 Task: Open Card Audio Review in Board Diversity and Inclusion Initiatives to Workspace Enterprise Content Management and add a team member Softage.2@softage.net, a label Red, a checklist Content Creation, an attachment from your google drive, a color Red and finally, add a card description 'Conduct customer satisfaction survey' and a comment 'Let us make sure we have a clear understanding of the objectives and requirements of this task before getting started.'. Add a start date 'Jan 02, 1900' with a due date 'Jan 09, 1900'
Action: Mouse moved to (258, 159)
Screenshot: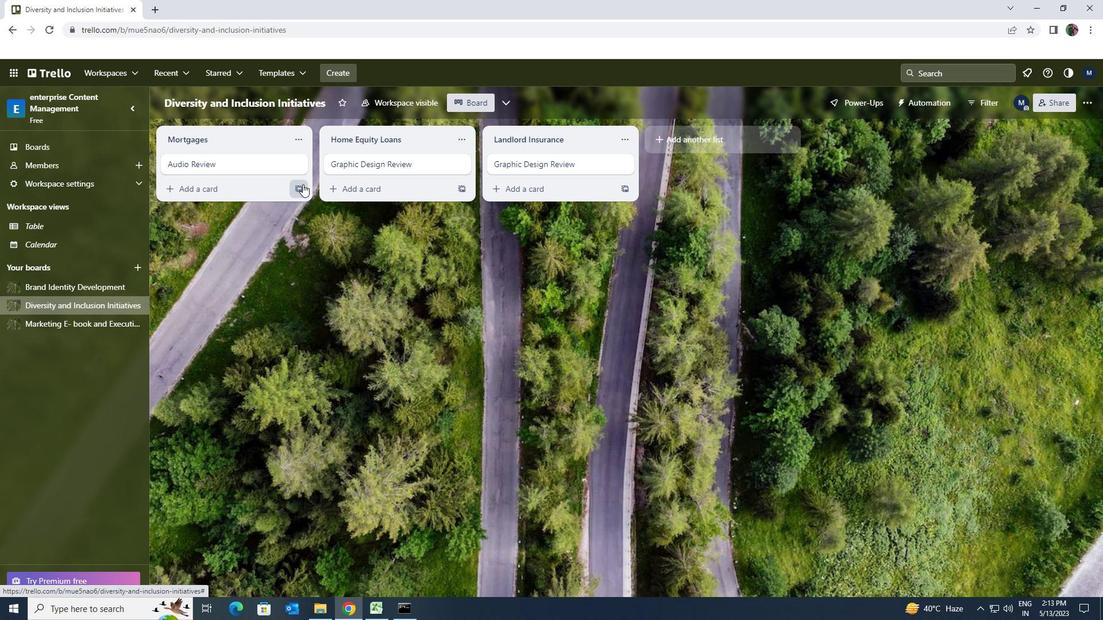 
Action: Mouse pressed left at (258, 159)
Screenshot: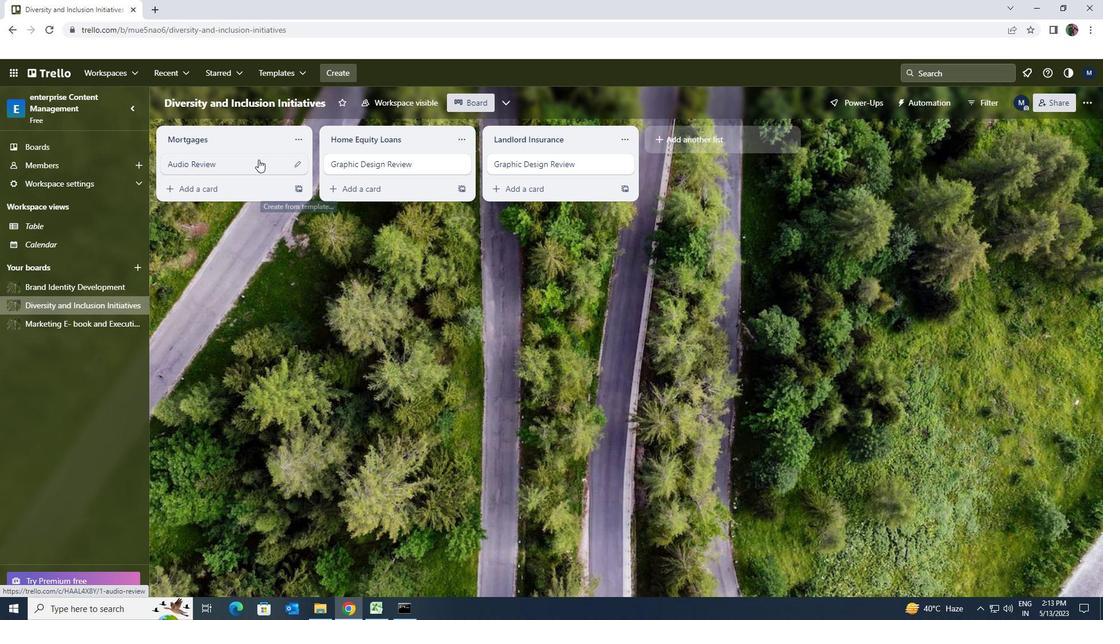 
Action: Mouse moved to (691, 156)
Screenshot: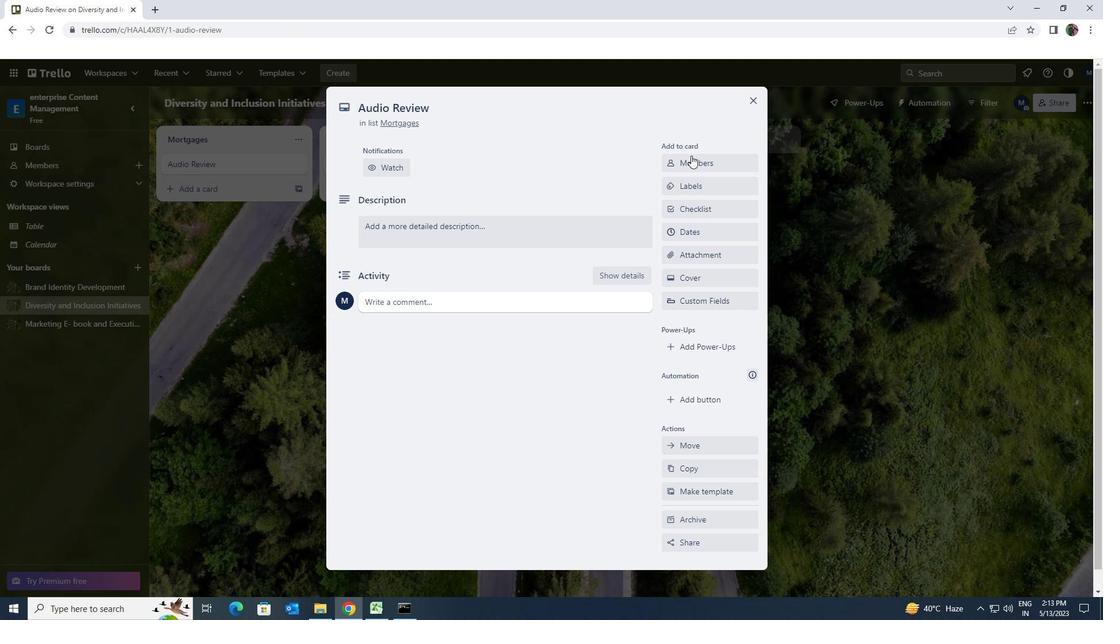 
Action: Mouse pressed left at (691, 156)
Screenshot: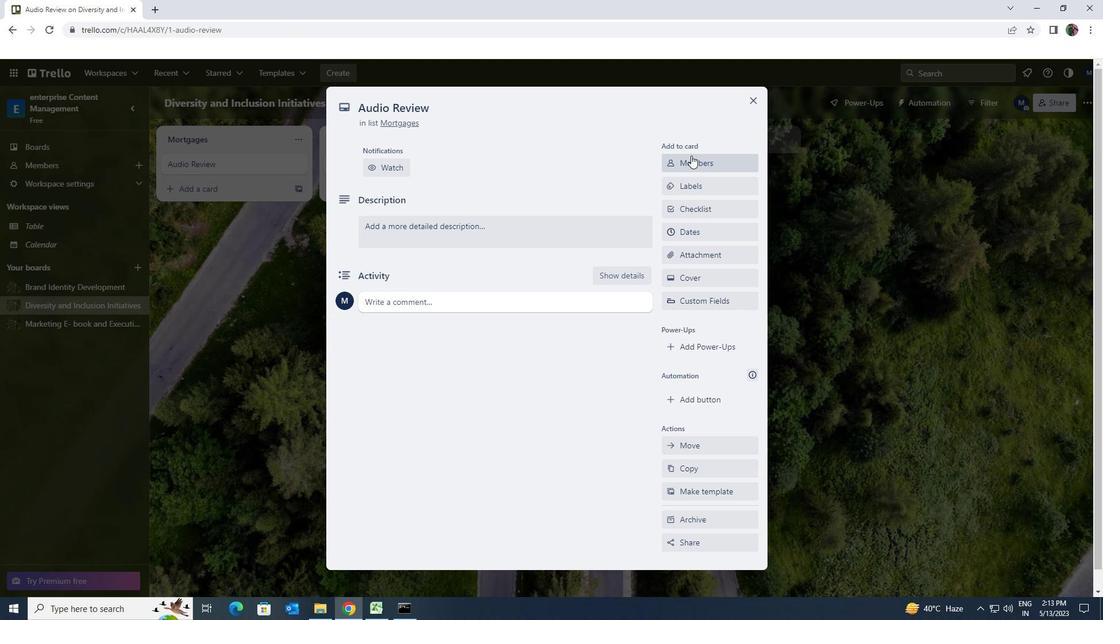 
Action: Key pressed softage.2<Key.shift>@SOFTAGE.NET
Screenshot: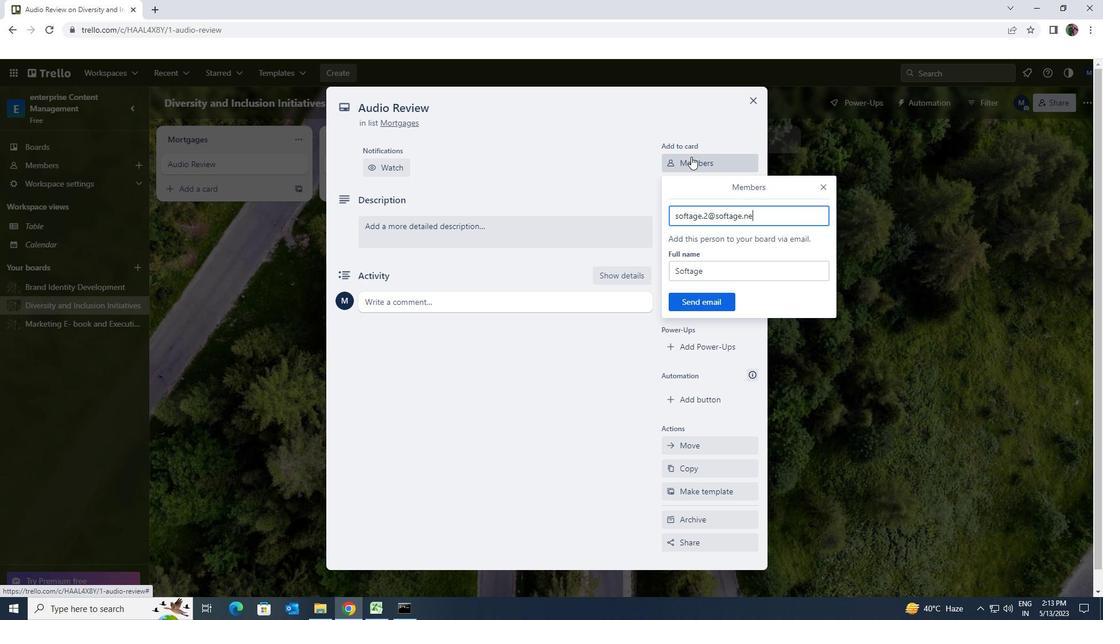 
Action: Mouse moved to (690, 305)
Screenshot: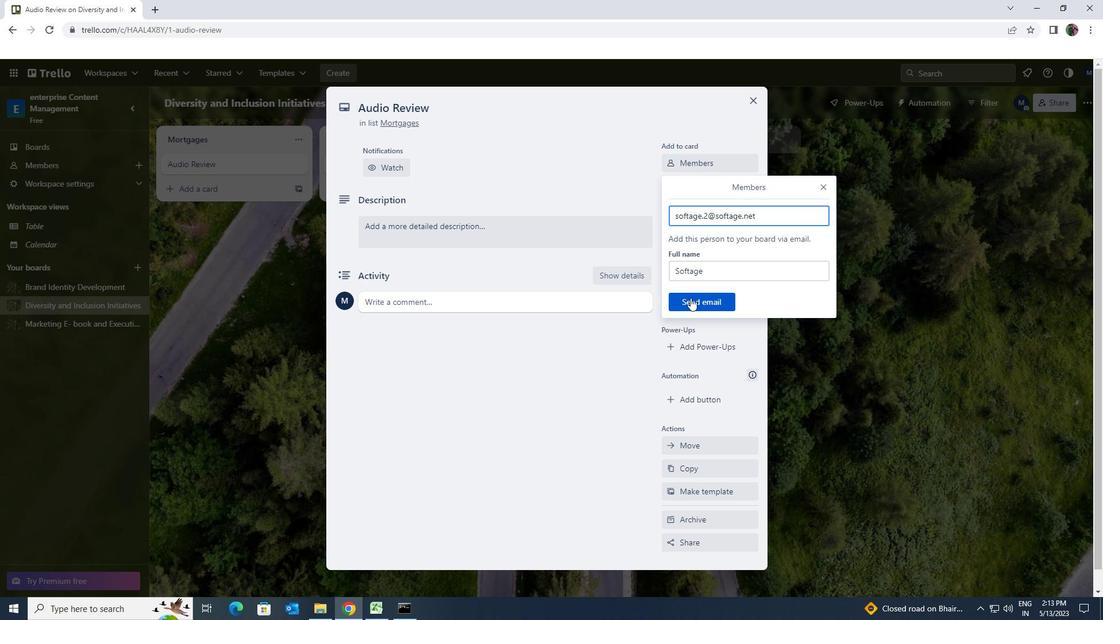 
Action: Mouse pressed left at (690, 305)
Screenshot: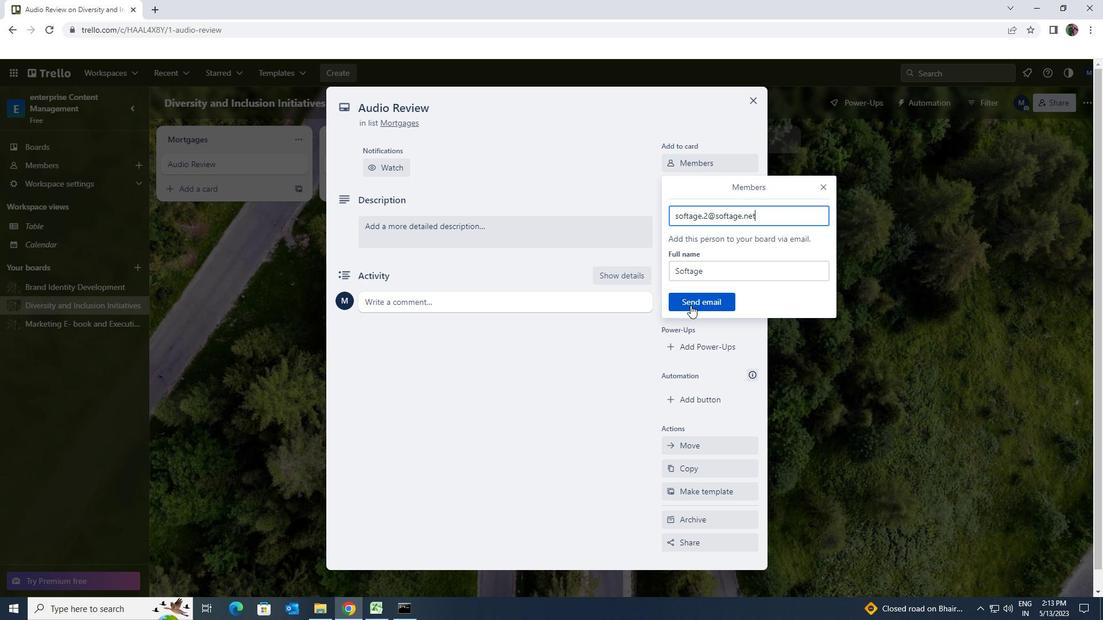 
Action: Mouse moved to (690, 249)
Screenshot: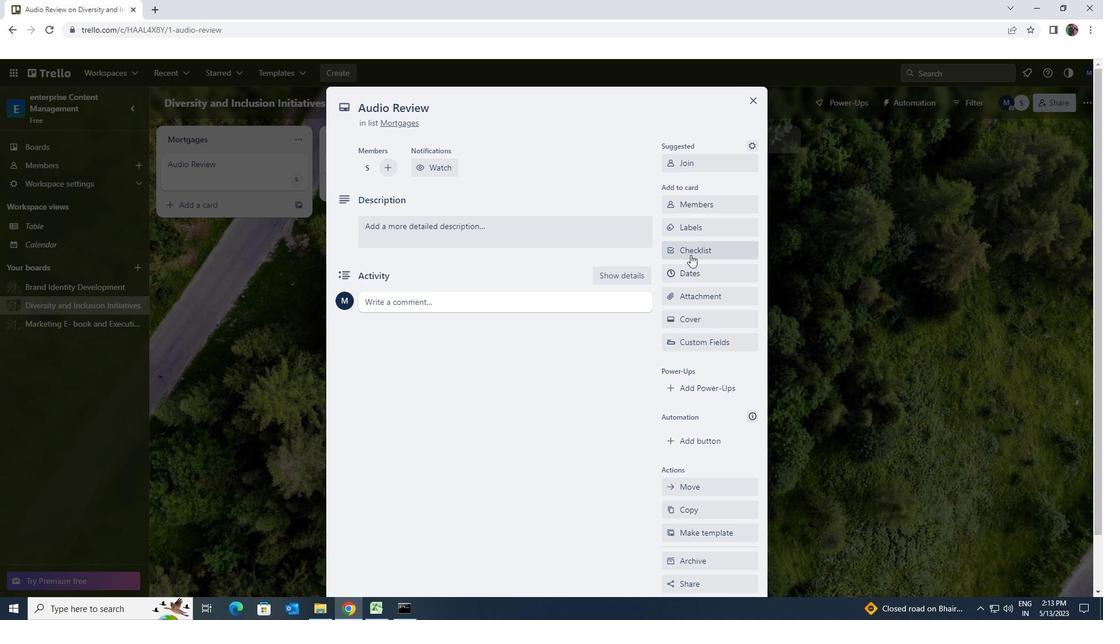 
Action: Mouse pressed left at (690, 249)
Screenshot: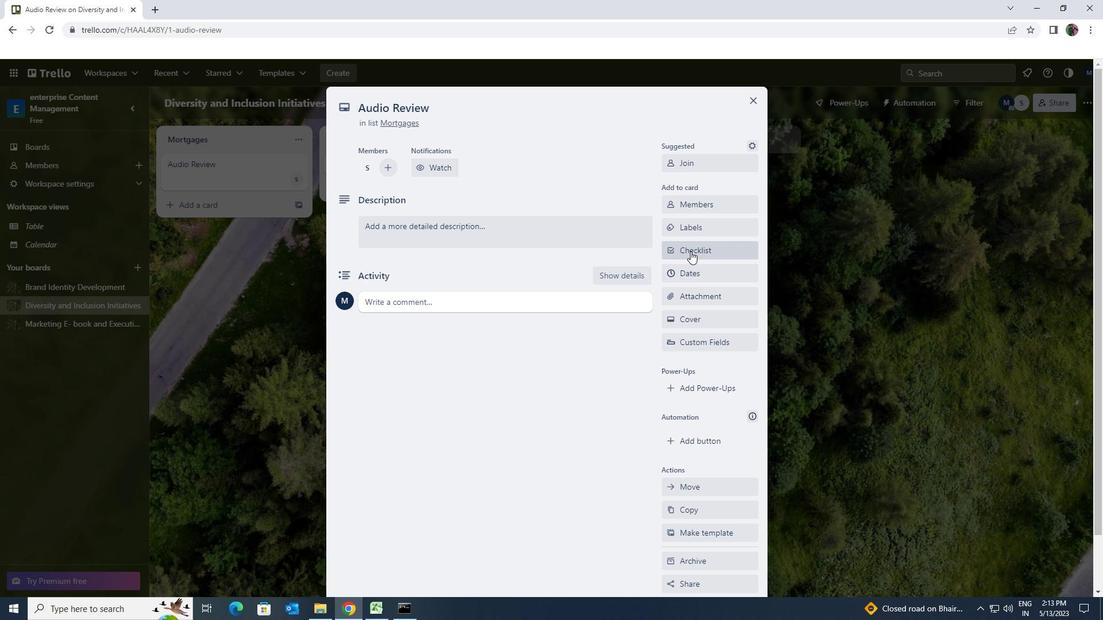 
Action: Key pressed <Key.shift>CONTENT<Key.space><Key.shift><Key.shift><Key.shift><Key.shift><Key.shift><Key.shift><Key.shift><Key.shift><Key.shift><Key.shift><Key.shift><Key.shift><Key.shift><Key.shift><Key.shift><Key.shift><Key.shift><Key.shift><Key.shift><Key.shift><Key.shift><Key.shift><Key.shift><Key.shift><Key.shift><Key.shift><Key.shift><Key.shift><Key.shift><Key.shift><Key.shift><Key.shift><Key.shift><Key.shift><Key.shift><Key.shift><Key.shift><Key.shift><Key.shift><Key.shift><Key.shift><Key.shift><Key.shift><Key.shift><Key.shift><Key.shift><Key.shift><Key.shift><Key.shift><Key.shift><Key.shift><Key.shift><Key.shift><Key.shift><Key.shift><Key.shift><Key.shift><Key.shift><Key.shift><Key.shift><Key.shift><Key.shift><Key.shift><Key.shift><Key.shift><Key.shift>CREATION
Screenshot: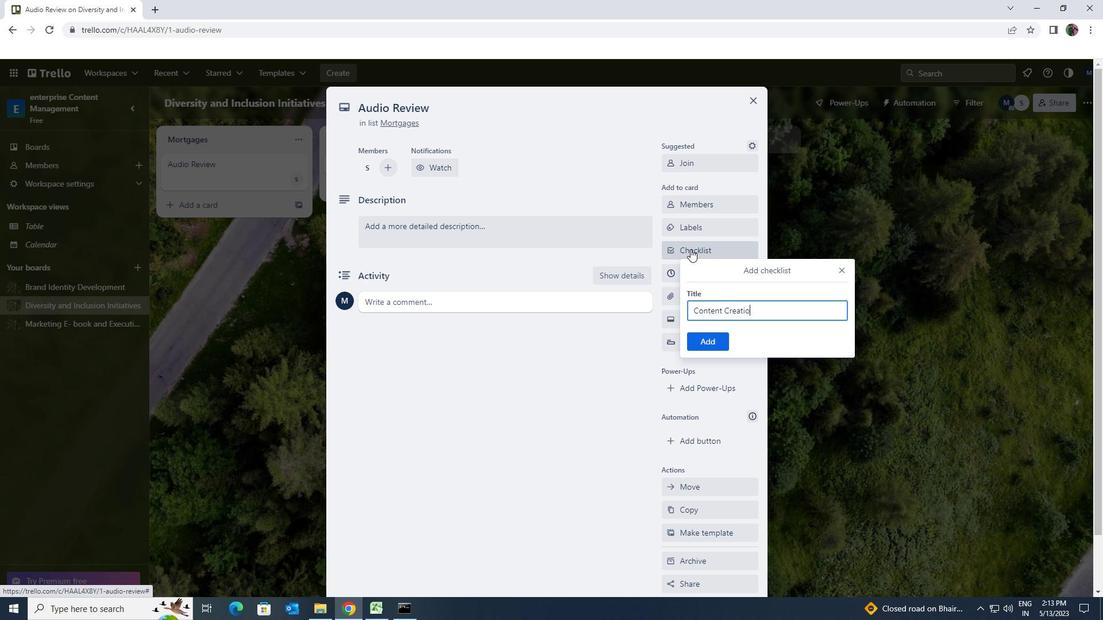
Action: Mouse moved to (706, 345)
Screenshot: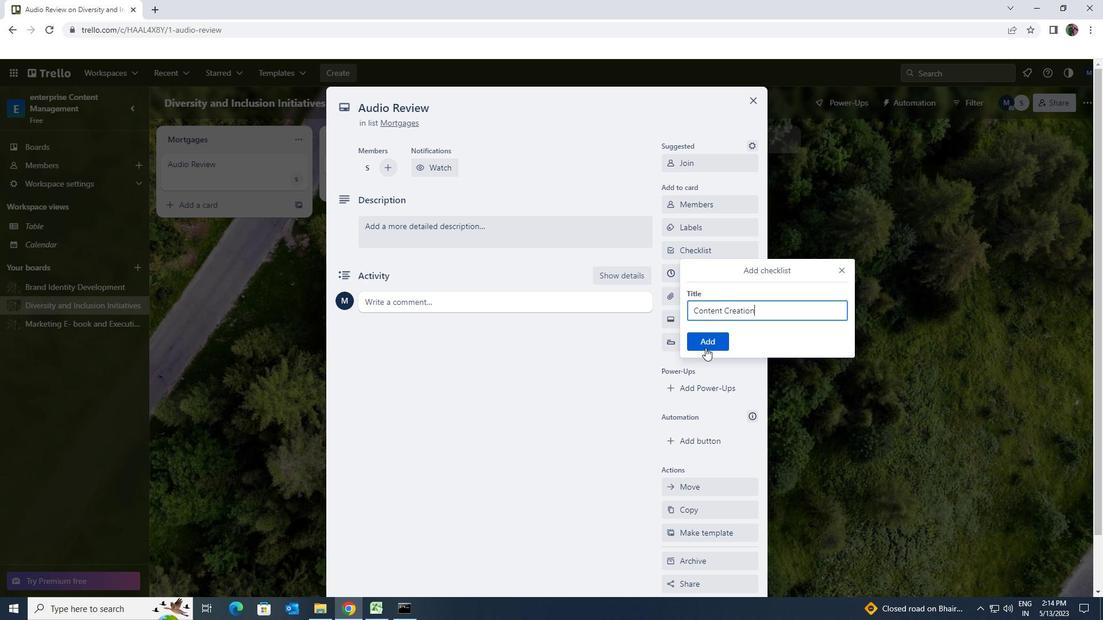
Action: Mouse pressed left at (706, 345)
Screenshot: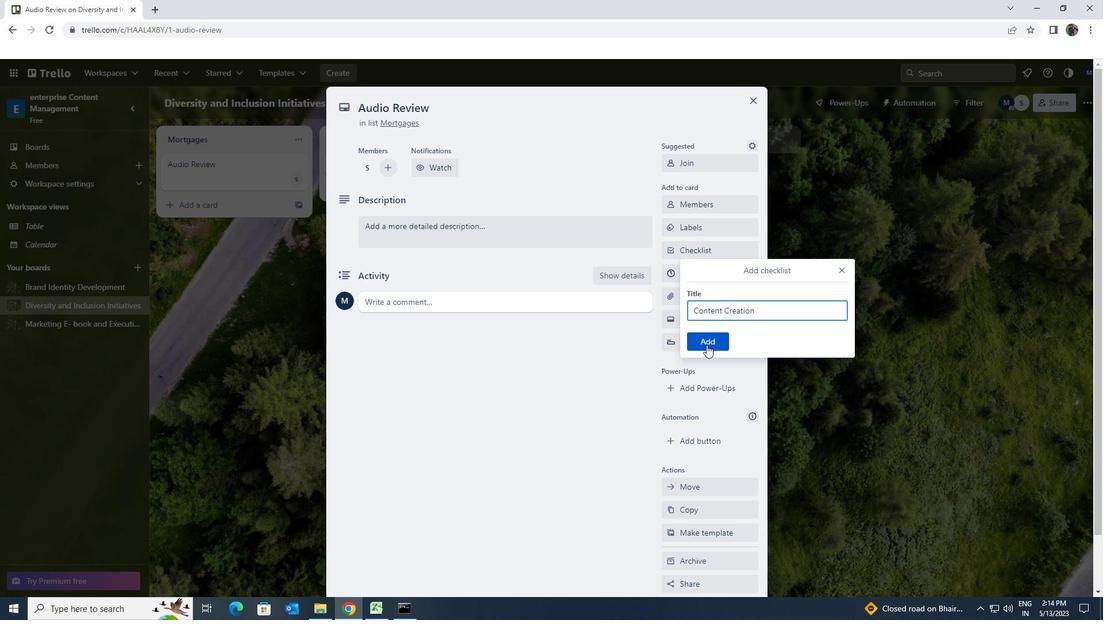 
Action: Mouse moved to (706, 291)
Screenshot: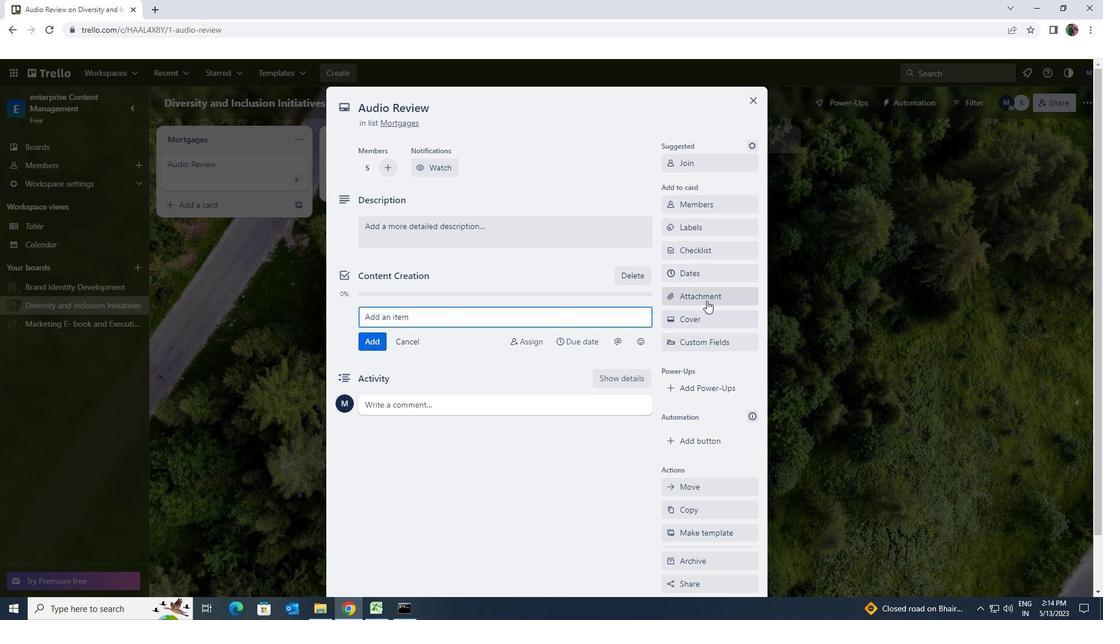 
Action: Mouse pressed left at (706, 291)
Screenshot: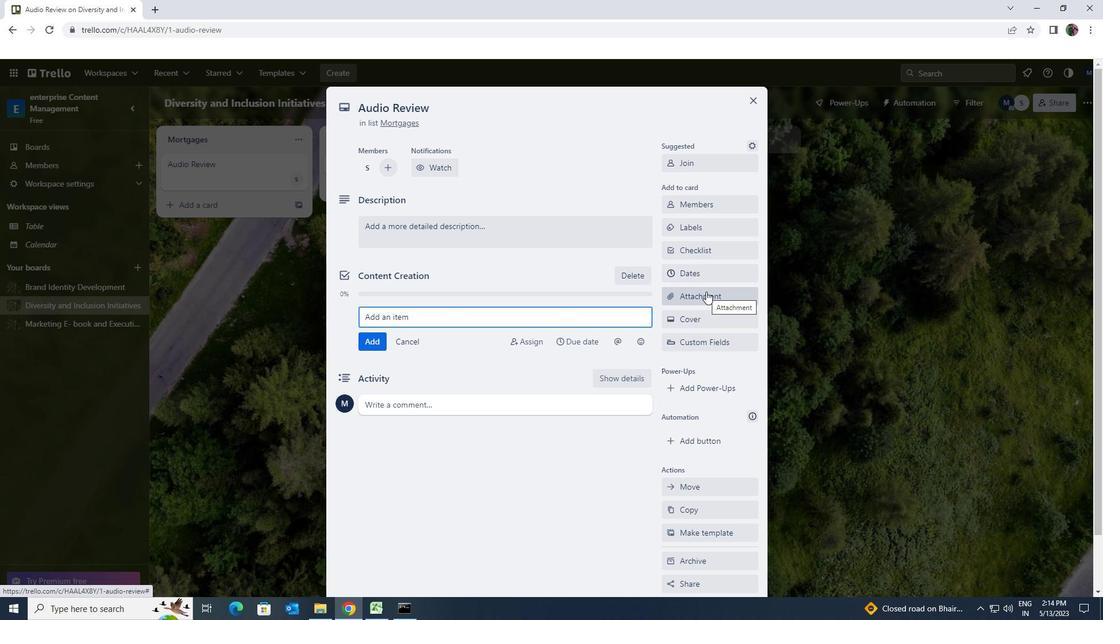 
Action: Mouse moved to (706, 380)
Screenshot: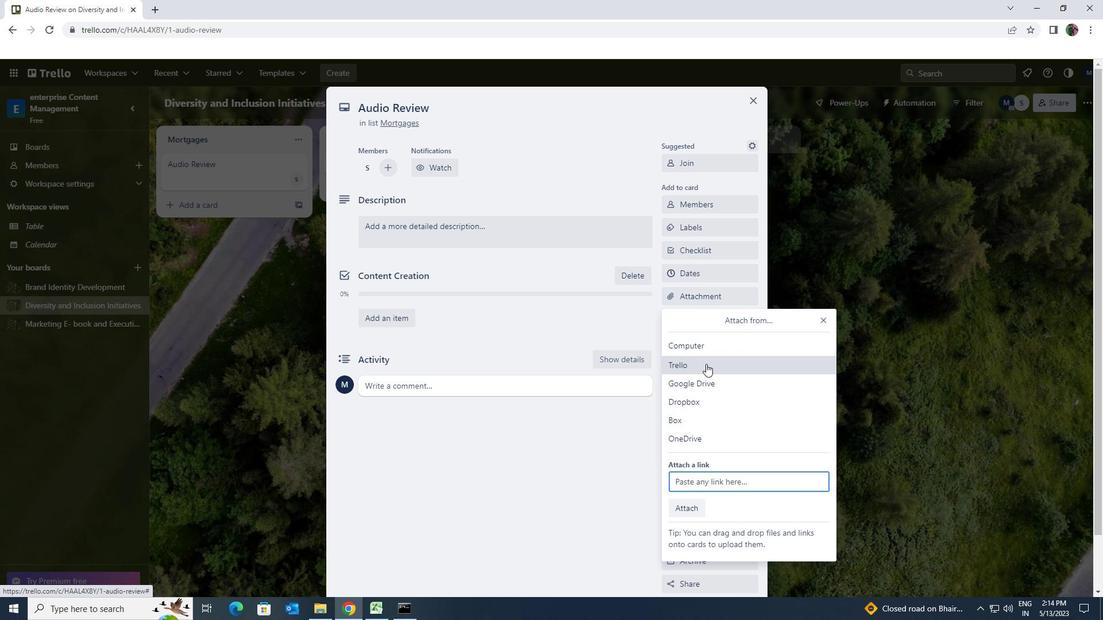 
Action: Mouse pressed left at (706, 380)
Screenshot: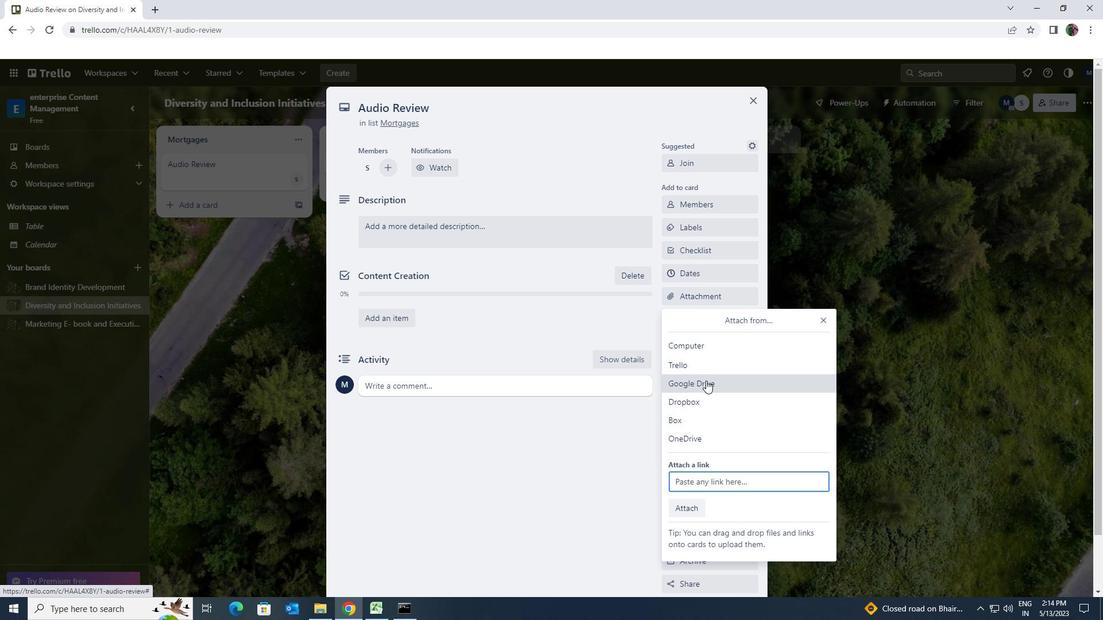 
Action: Mouse moved to (473, 407)
Screenshot: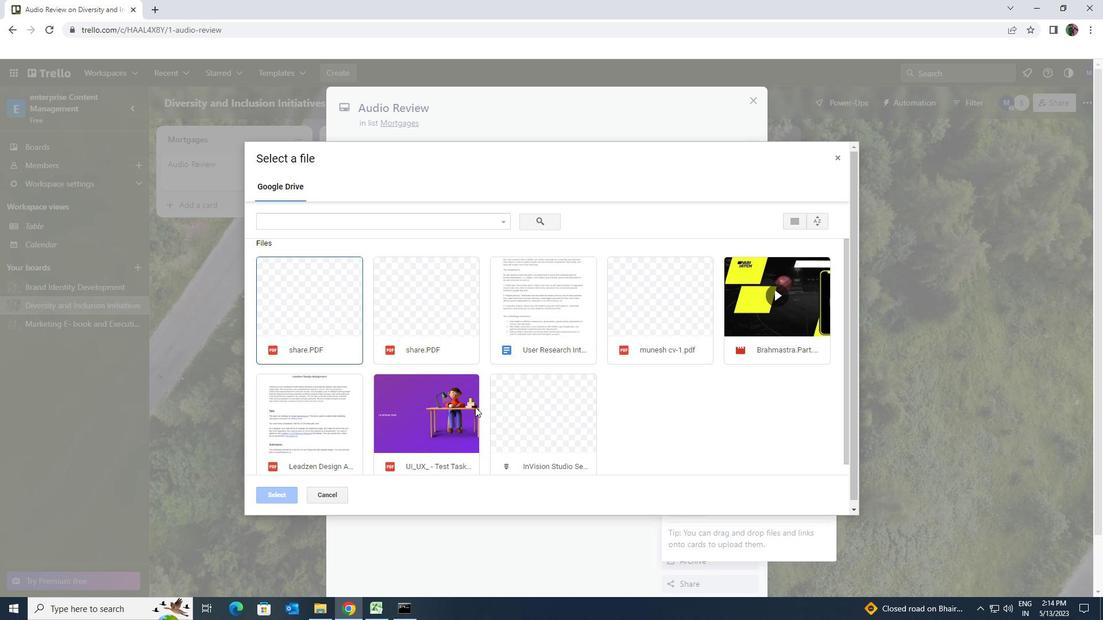 
Action: Mouse pressed left at (473, 407)
Screenshot: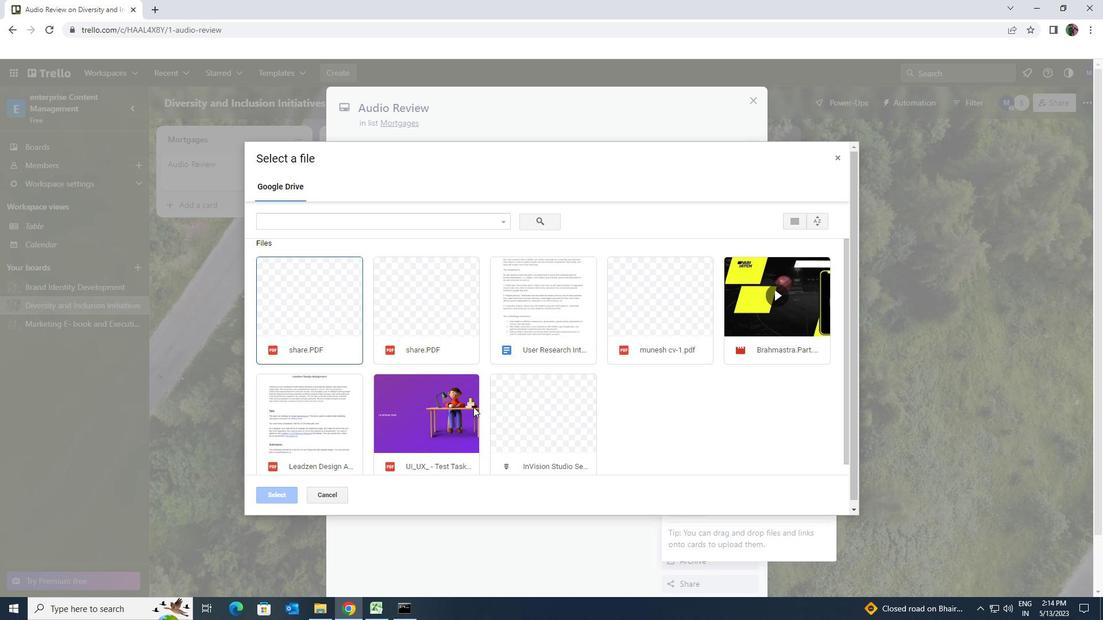 
Action: Mouse moved to (274, 494)
Screenshot: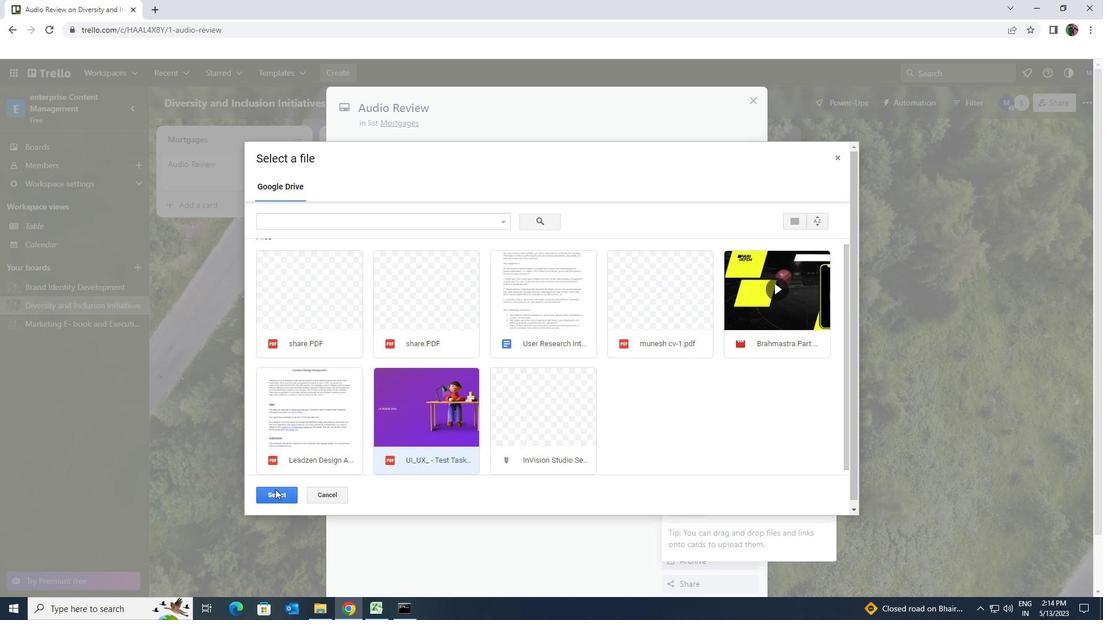 
Action: Mouse pressed left at (274, 494)
Screenshot: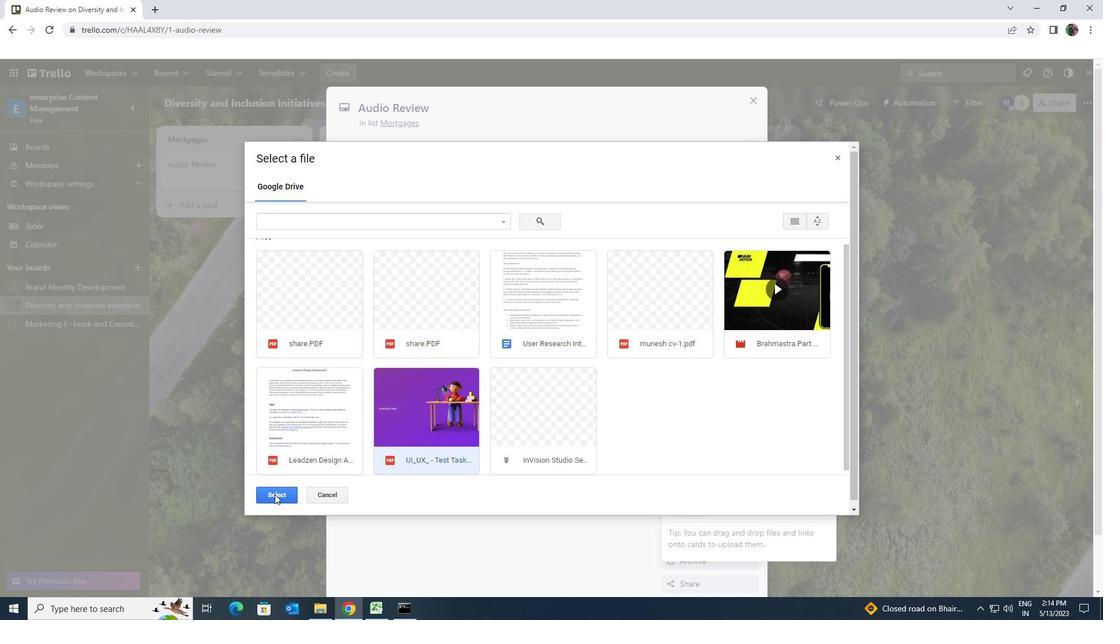 
Action: Mouse moved to (664, 231)
Screenshot: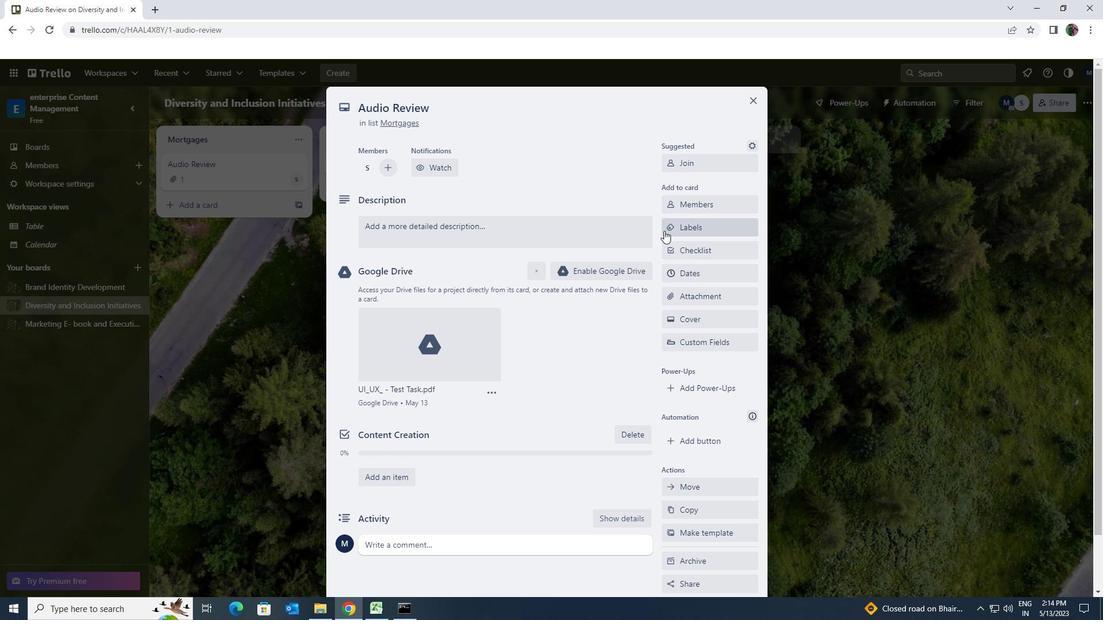 
Action: Mouse pressed left at (664, 231)
Screenshot: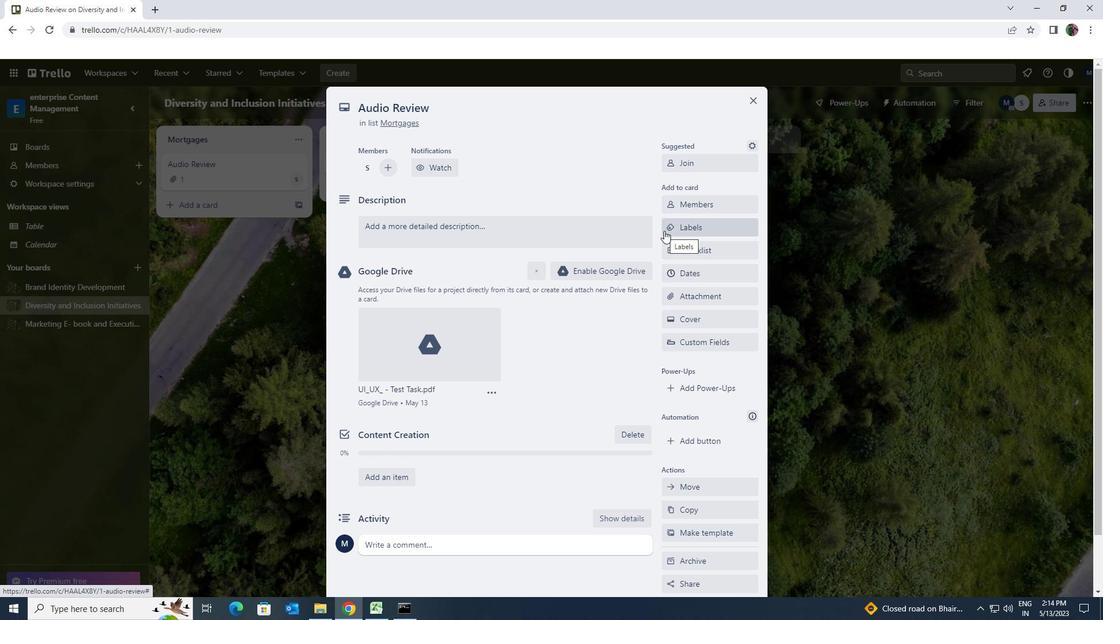 
Action: Mouse moved to (742, 456)
Screenshot: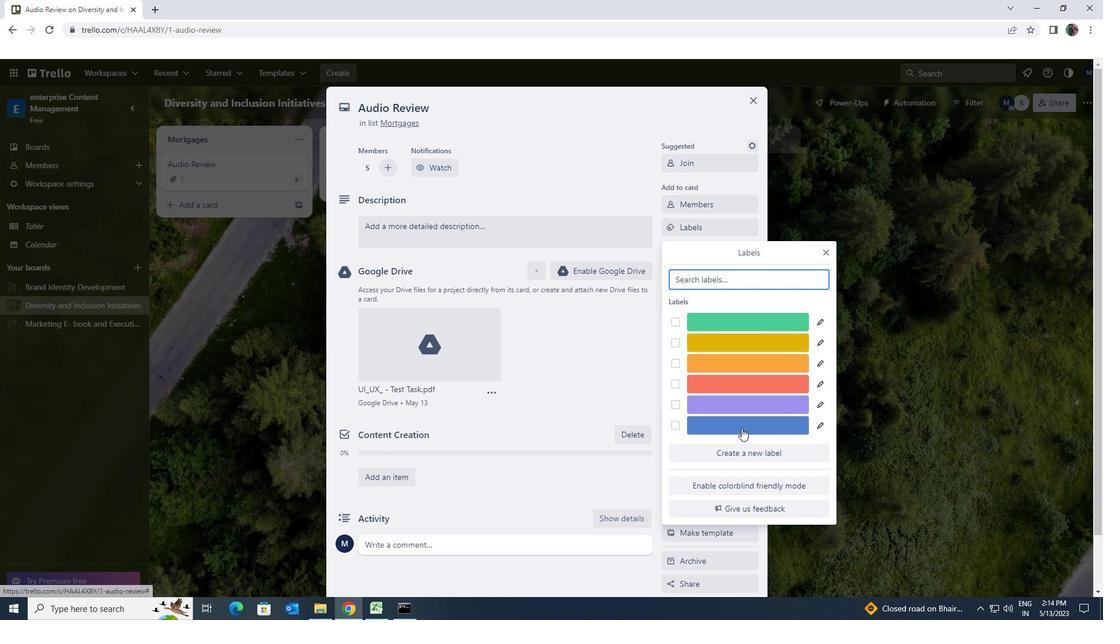 
Action: Mouse pressed left at (742, 456)
Screenshot: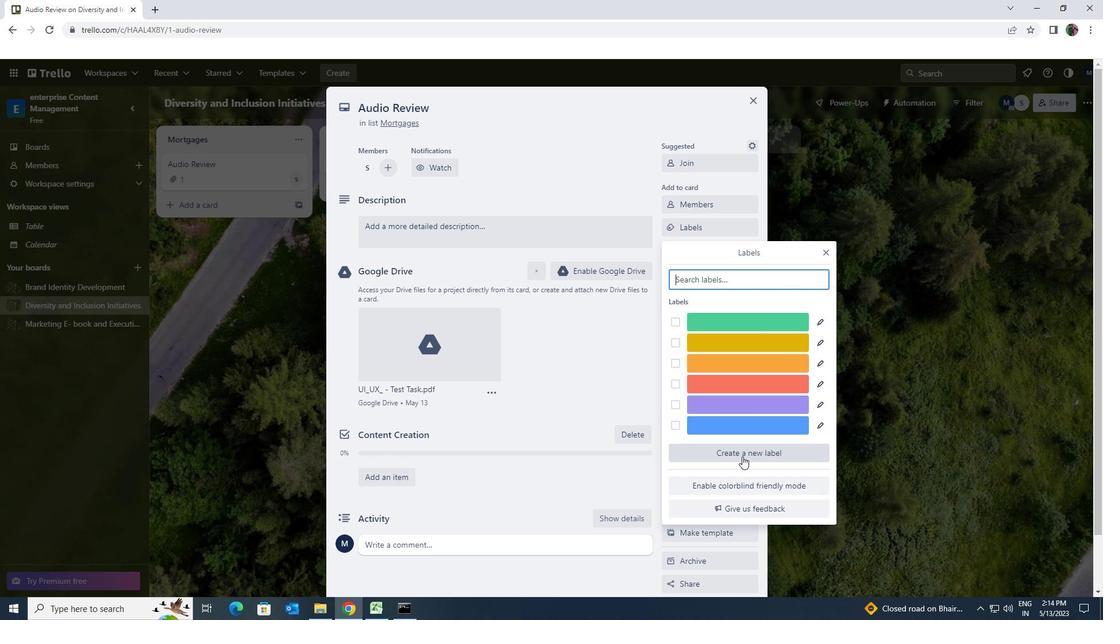 
Action: Mouse moved to (778, 436)
Screenshot: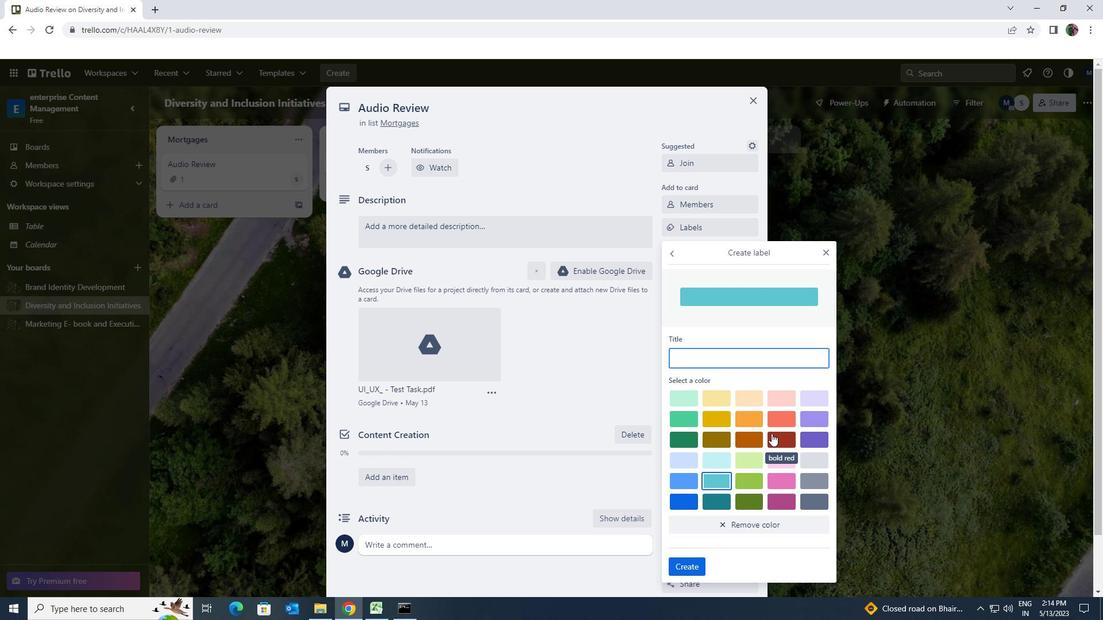 
Action: Mouse pressed left at (778, 436)
Screenshot: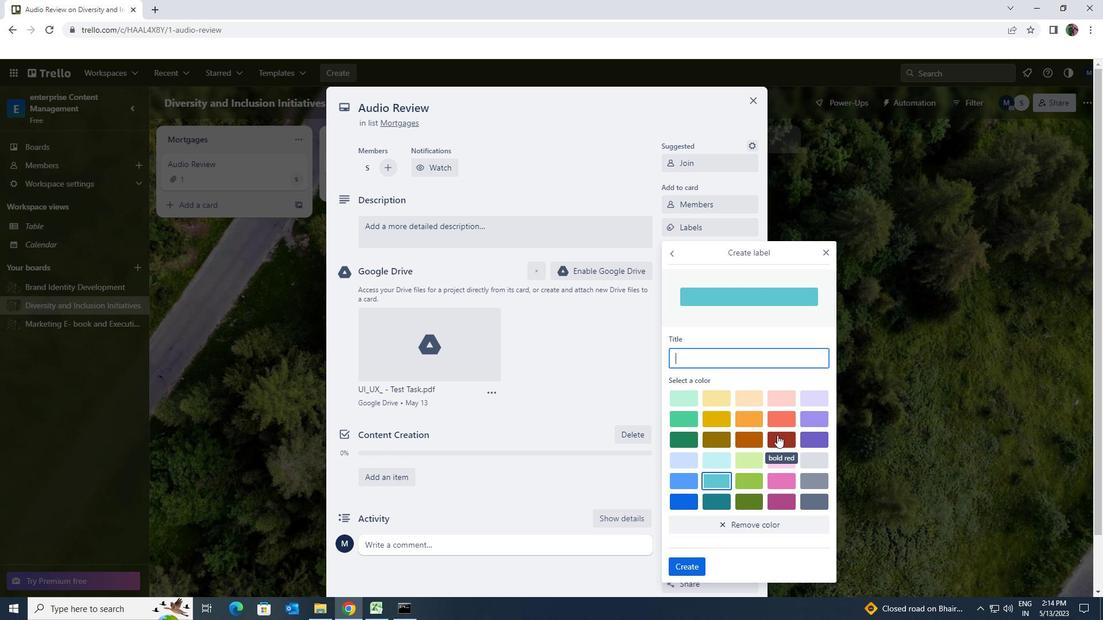
Action: Mouse moved to (691, 567)
Screenshot: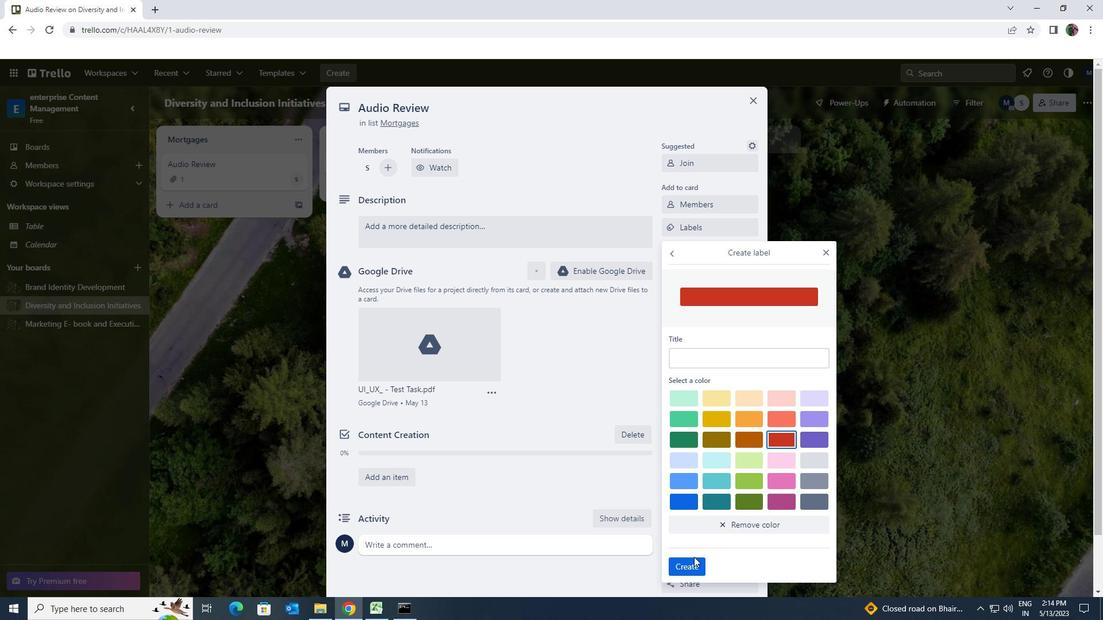 
Action: Mouse pressed left at (691, 567)
Screenshot: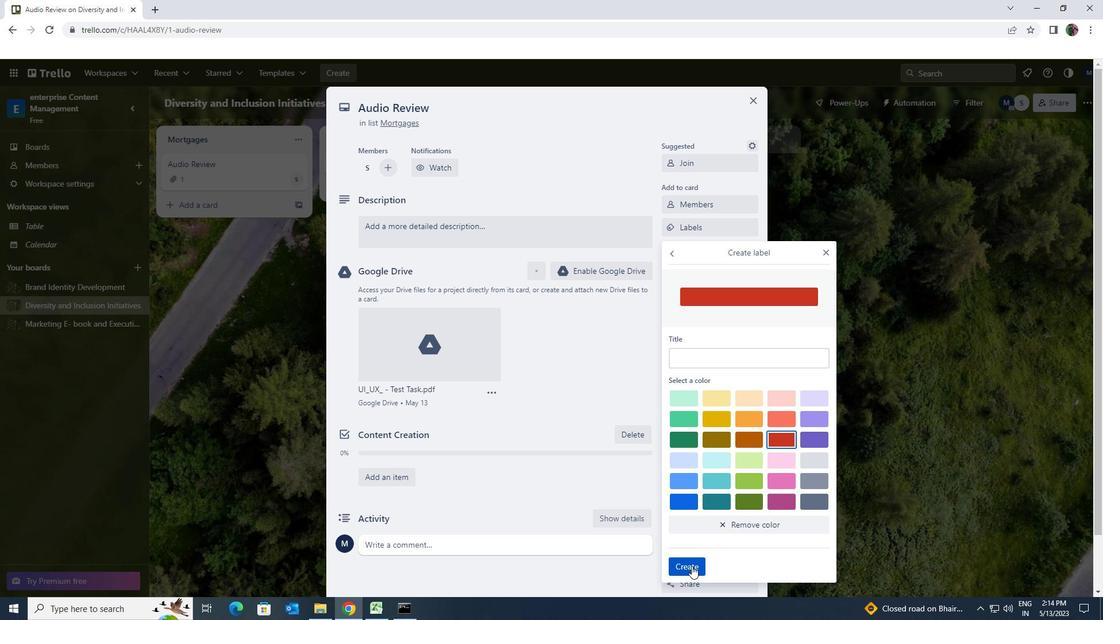 
Action: Mouse moved to (826, 253)
Screenshot: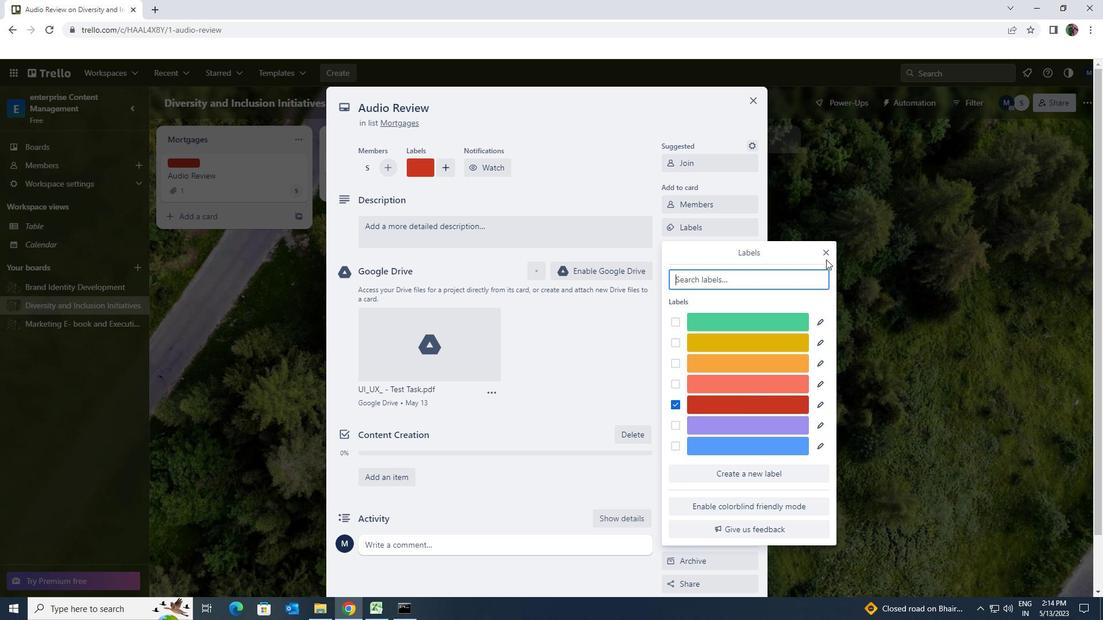
Action: Mouse pressed left at (826, 253)
Screenshot: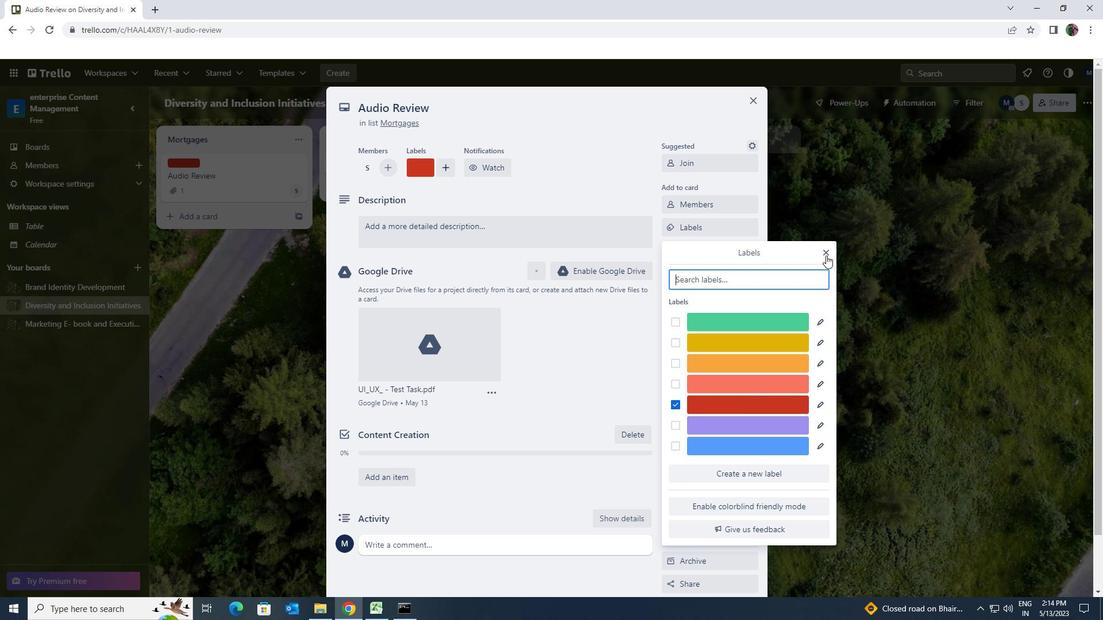 
Action: Mouse moved to (628, 243)
Screenshot: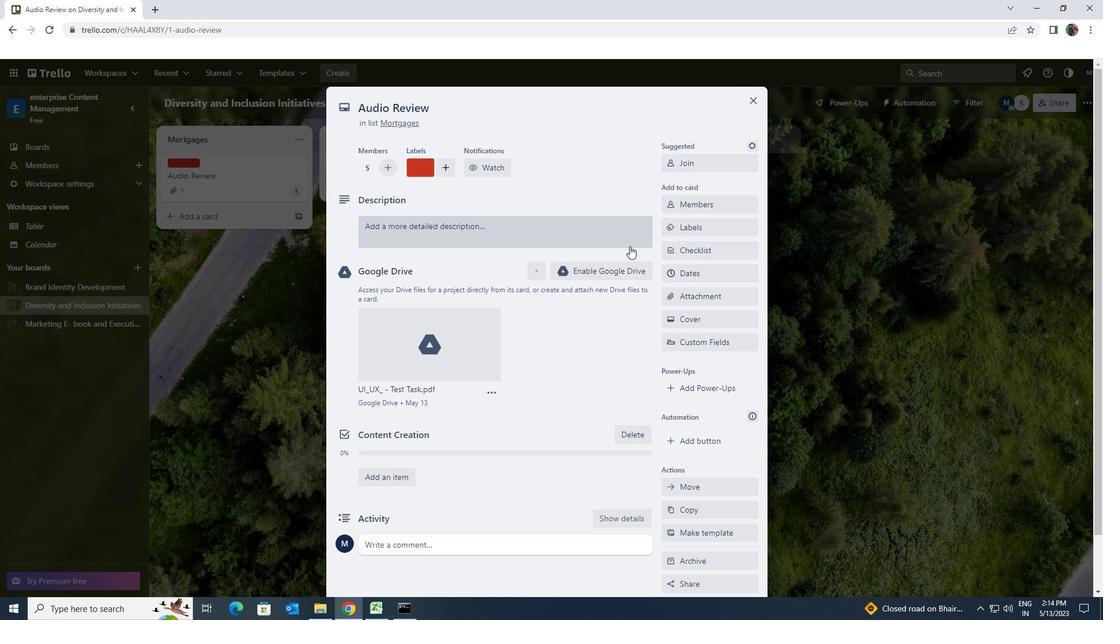 
Action: Mouse pressed left at (628, 243)
Screenshot: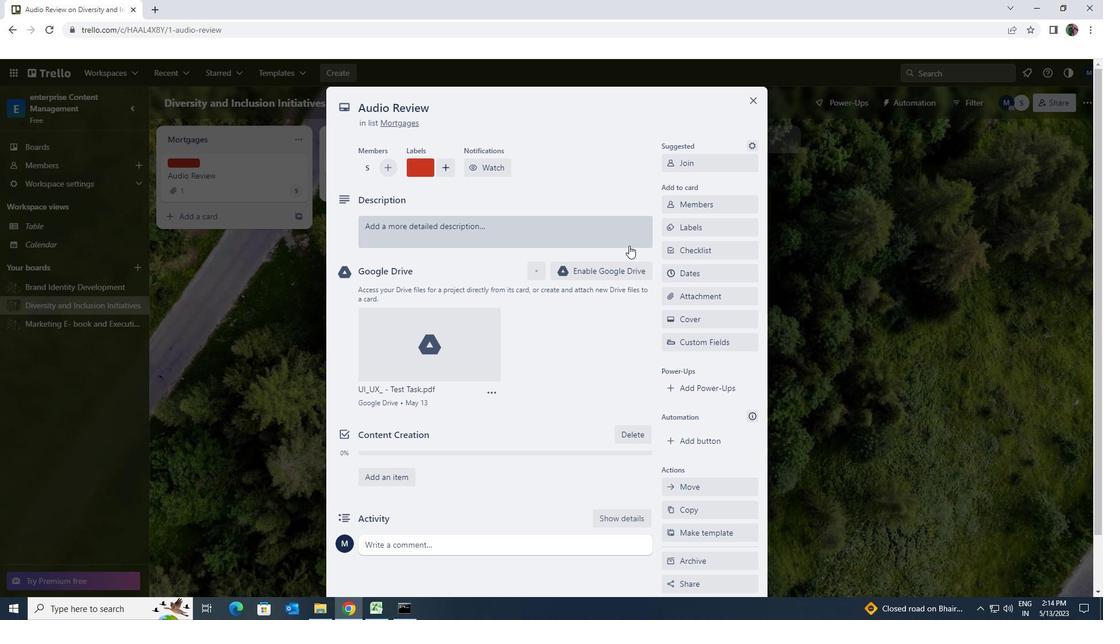 
Action: Key pressed <Key.shift><Key.shift>CONDUCT<Key.space><Key.shift>CUSTOMER<Key.space><Key.shift>SATISFACTION<Key.space>SURVEY<Key.space>AND<Key.space>
Screenshot: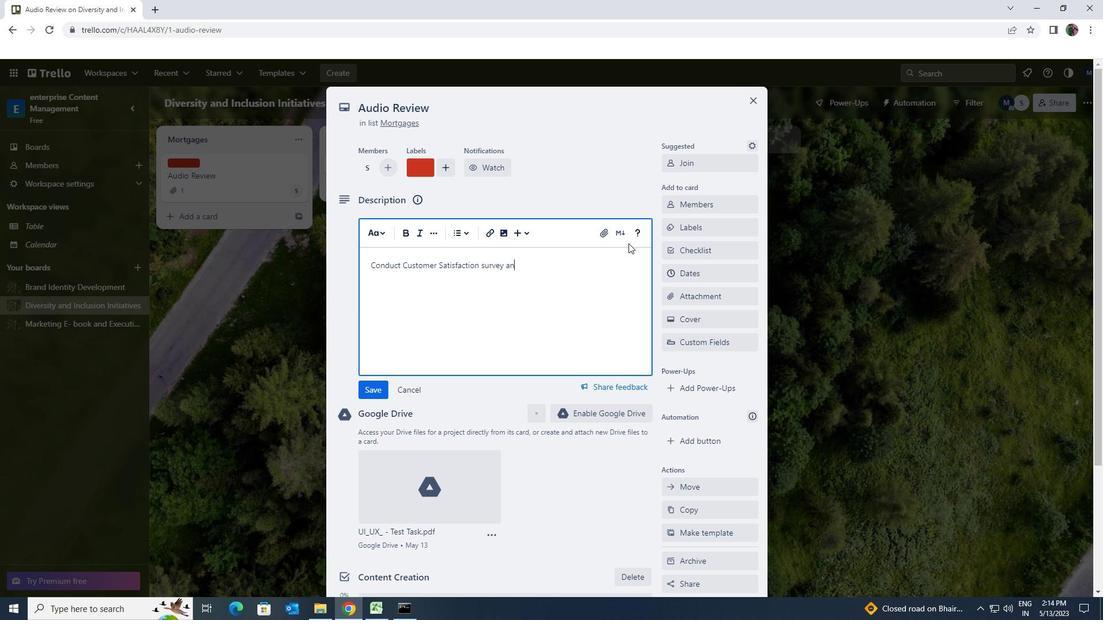 
Action: Mouse moved to (374, 388)
Screenshot: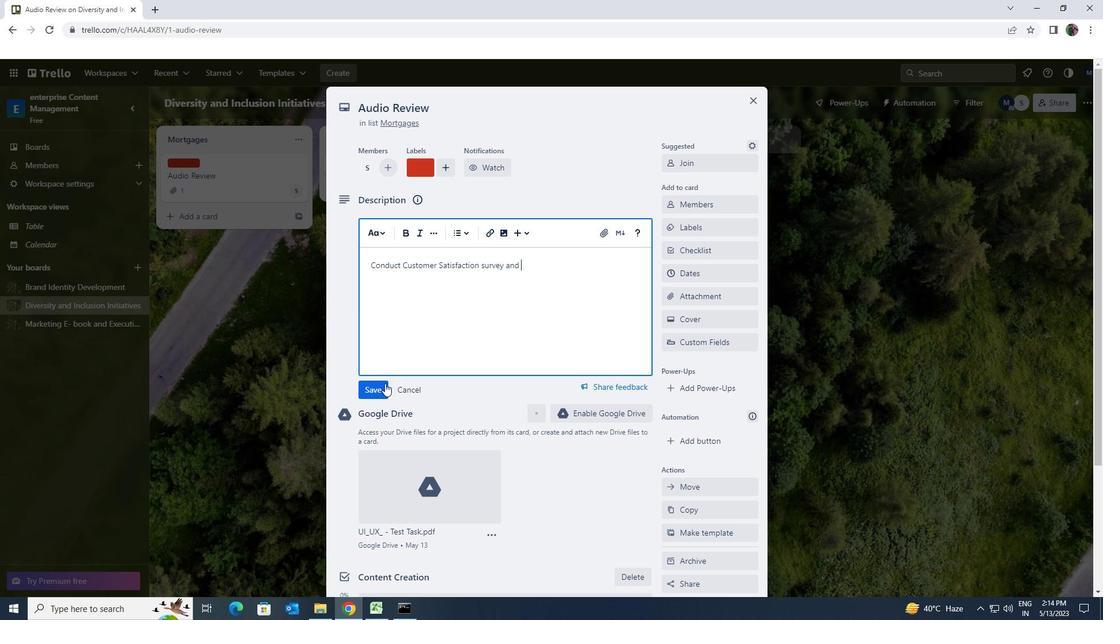 
Action: Mouse pressed left at (374, 388)
Screenshot: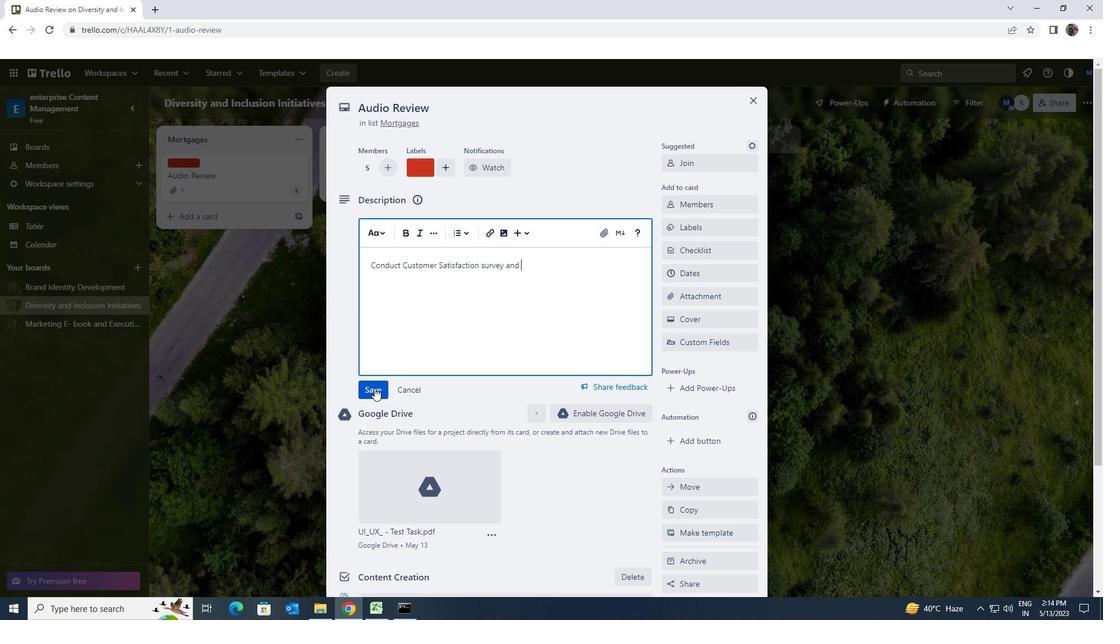 
Action: Mouse moved to (380, 385)
Screenshot: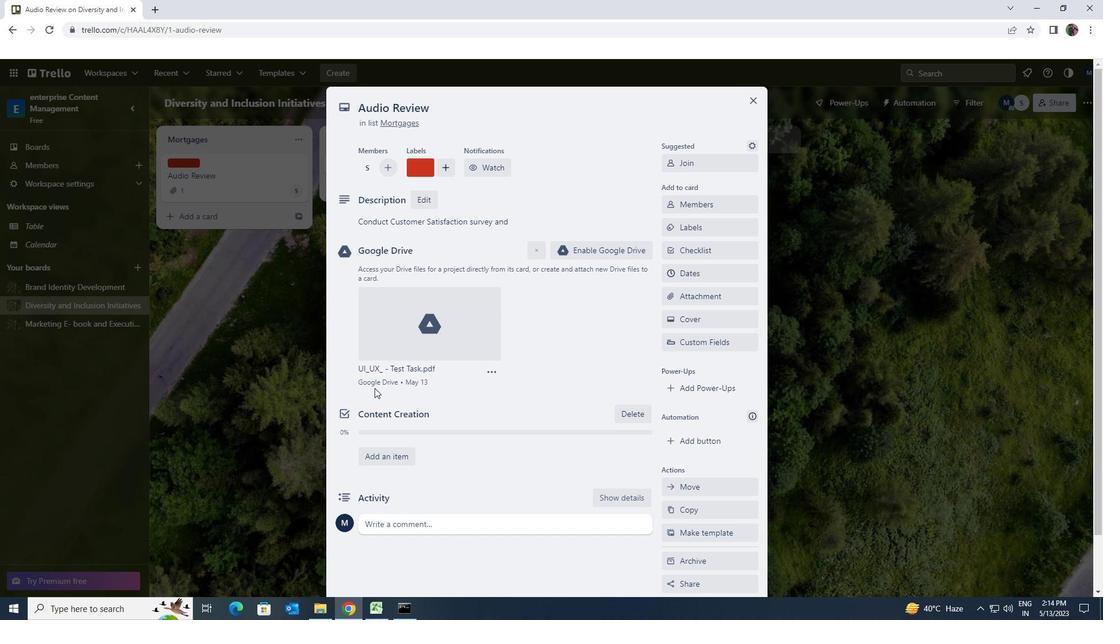 
Action: Mouse scrolled (380, 385) with delta (0, 0)
Screenshot: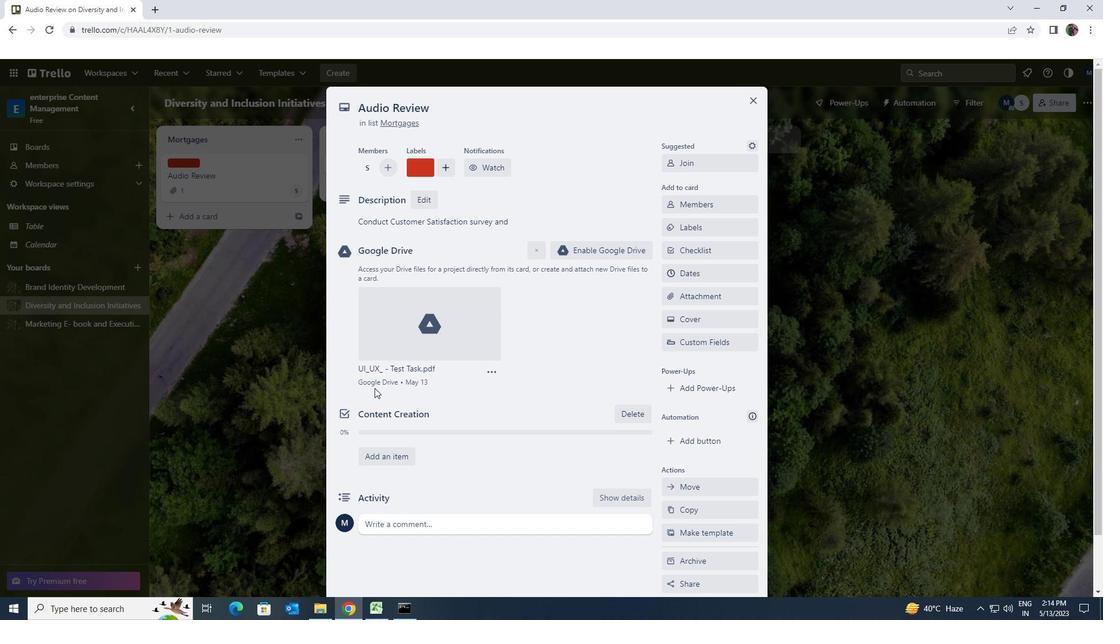 
Action: Mouse scrolled (380, 385) with delta (0, 0)
Screenshot: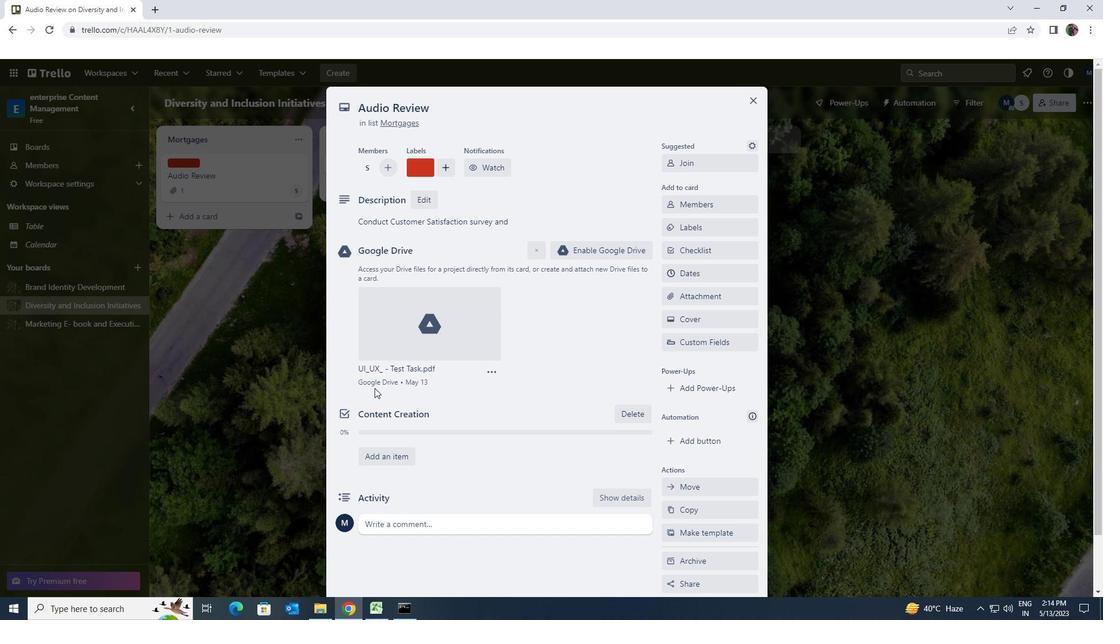 
Action: Mouse scrolled (380, 385) with delta (0, 0)
Screenshot: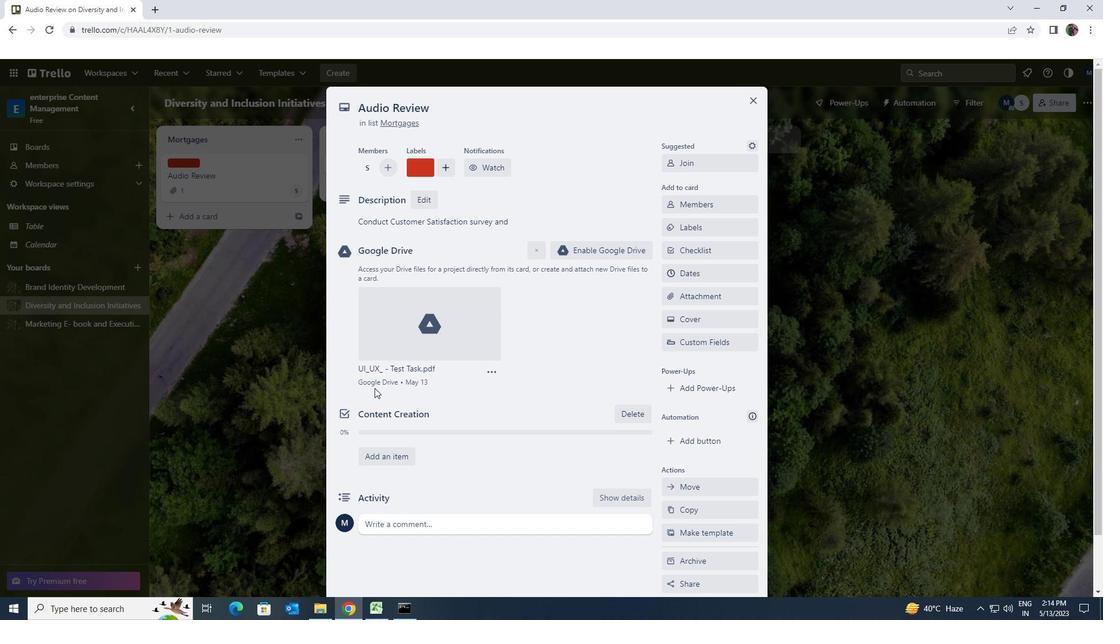 
Action: Mouse moved to (403, 460)
Screenshot: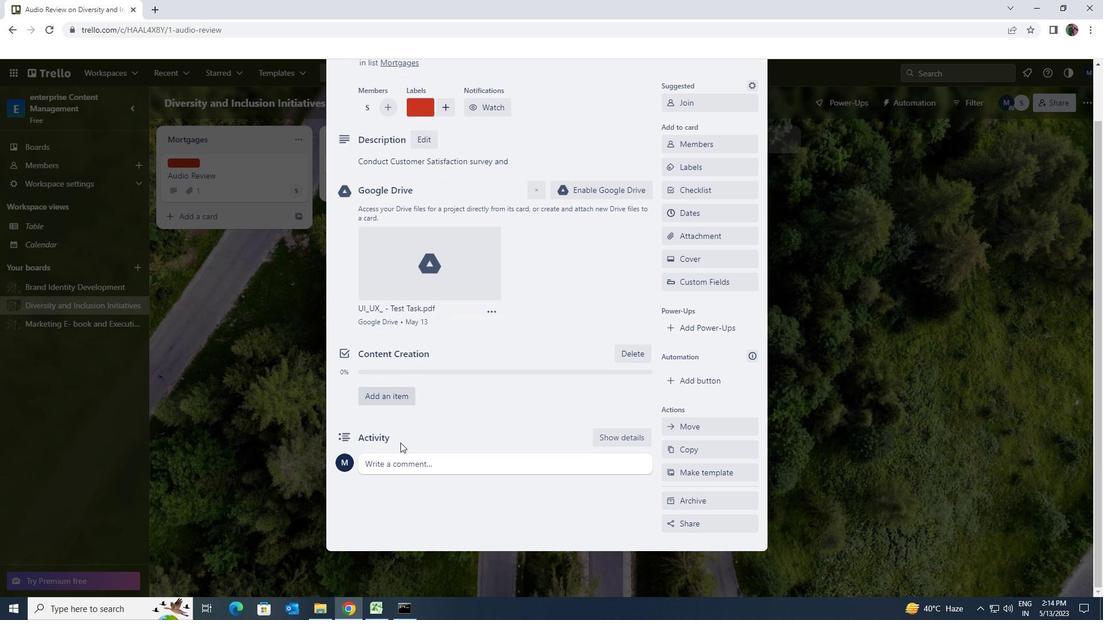 
Action: Mouse pressed left at (403, 460)
Screenshot: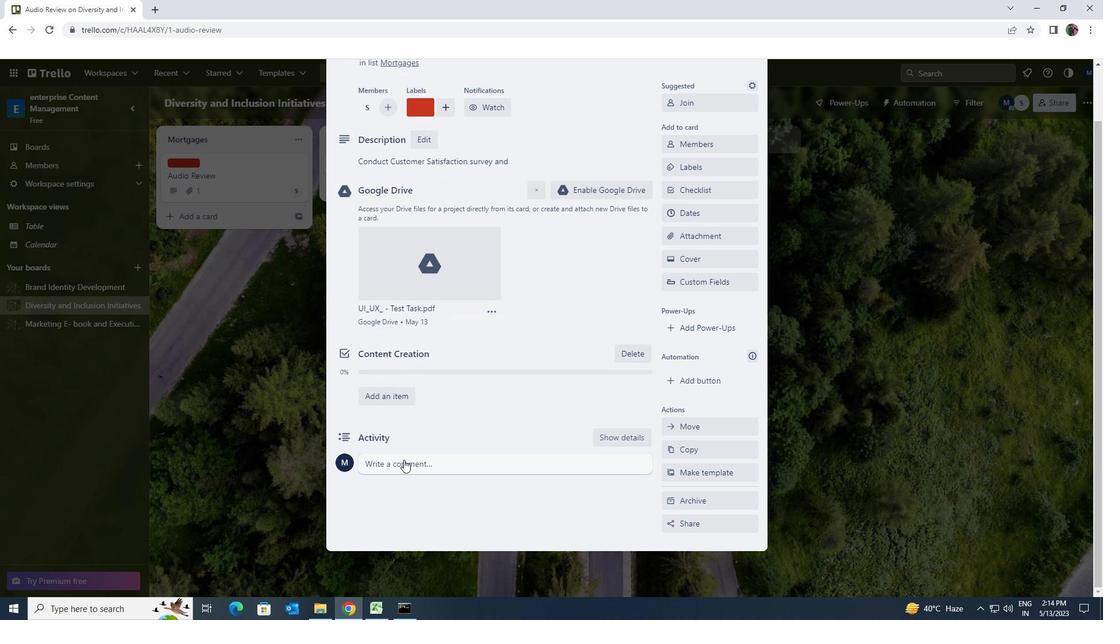
Action: Key pressed <Key.shift>LET<Key.space>US<Key.space>AMKE<Key.space>SURE<Key.space><Key.backspace><Key.backspace><Key.backspace><Key.backspace><Key.backspace><Key.backspace><Key.backspace><Key.backspace><Key.backspace><Key.backspace>MAKE<Key.space>SURE<Key.space>WE<Key.space>HAVE<Key.space>A<Key.space>CLEAR<Key.space>UNDERSTANDING<Key.space>OF<Key.space>THE<Key.space>OBJECTIVE<Key.space>AND<Key.space>REQUIREMENTS<Key.space>OF<Key.space>THIS<Key.space>TASK<Key.space>BEFORE<Key.space>GETTING<Key.space>THING<Key.space>SATRTED
Screenshot: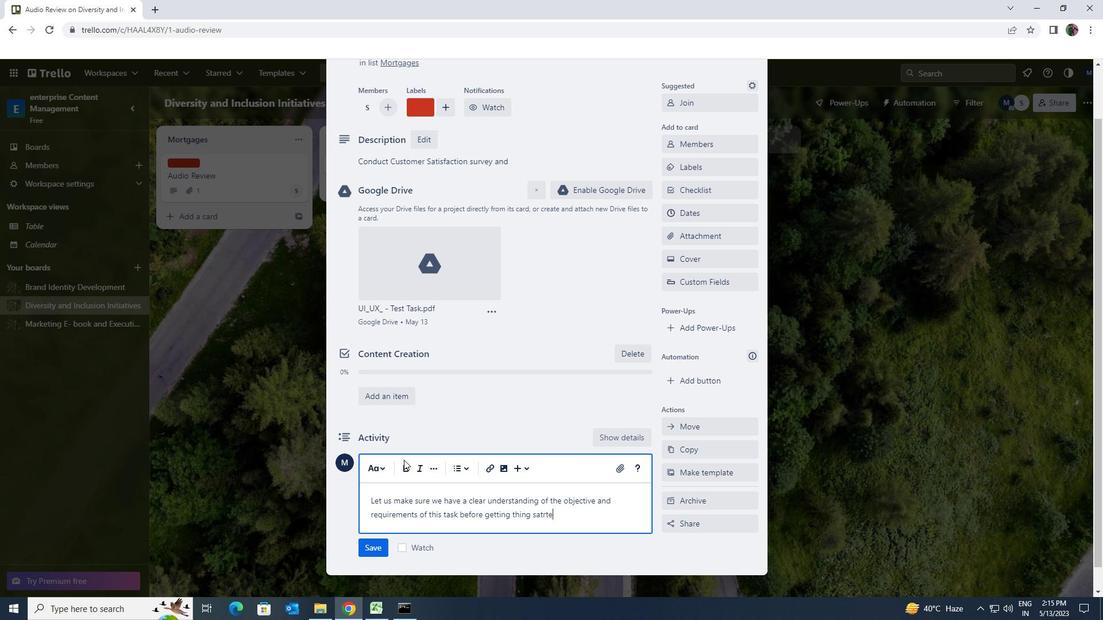 
Action: Mouse moved to (382, 544)
Screenshot: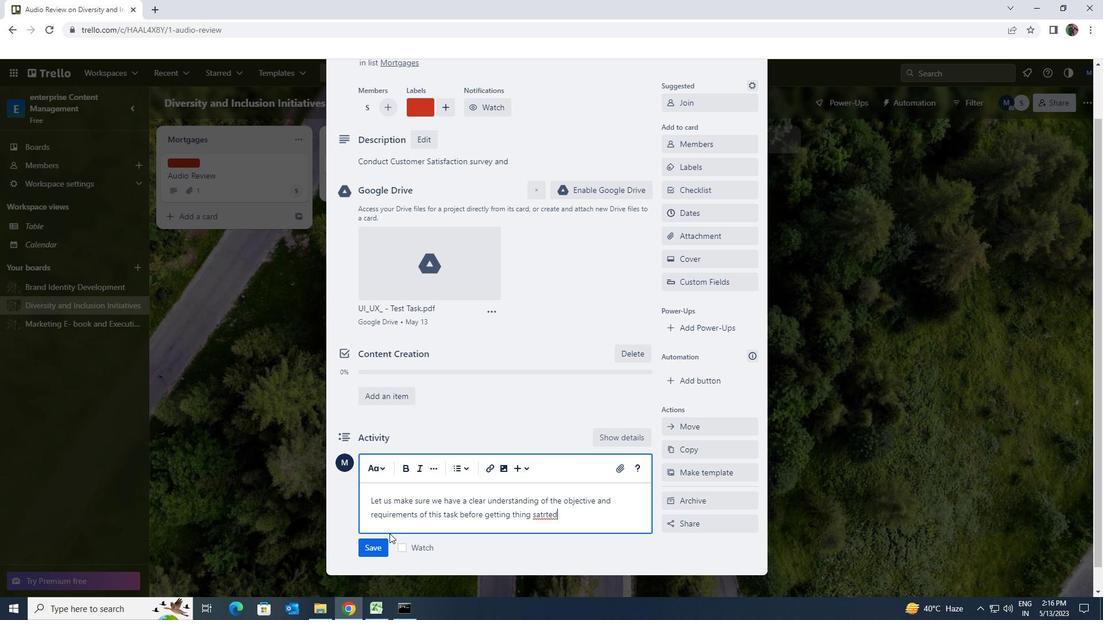 
Action: Mouse pressed left at (382, 544)
Screenshot: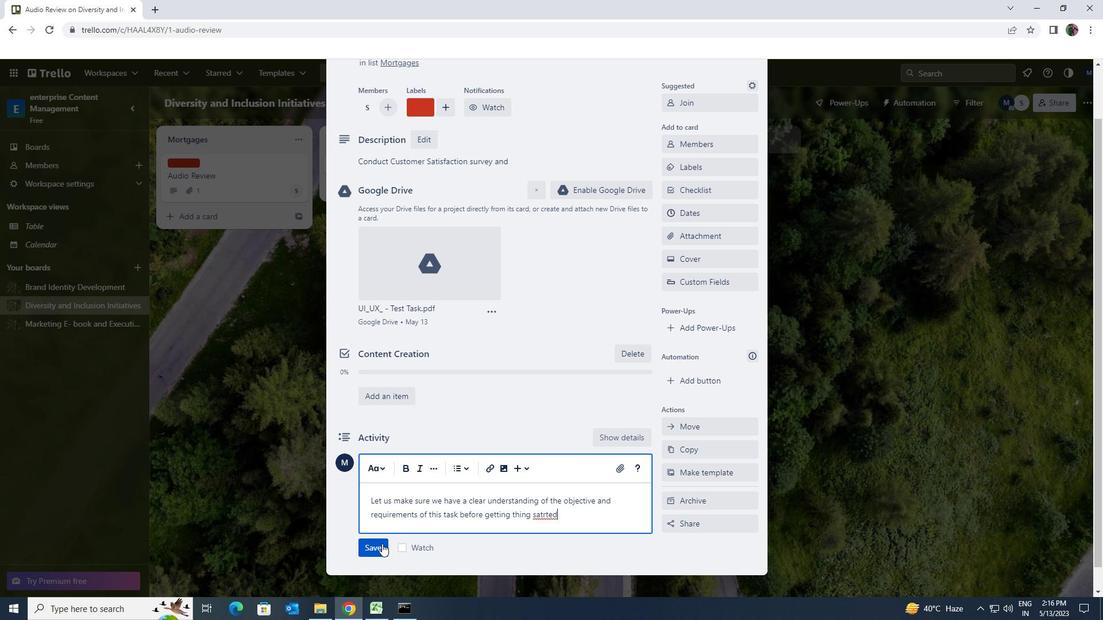 
Action: Mouse moved to (441, 449)
Screenshot: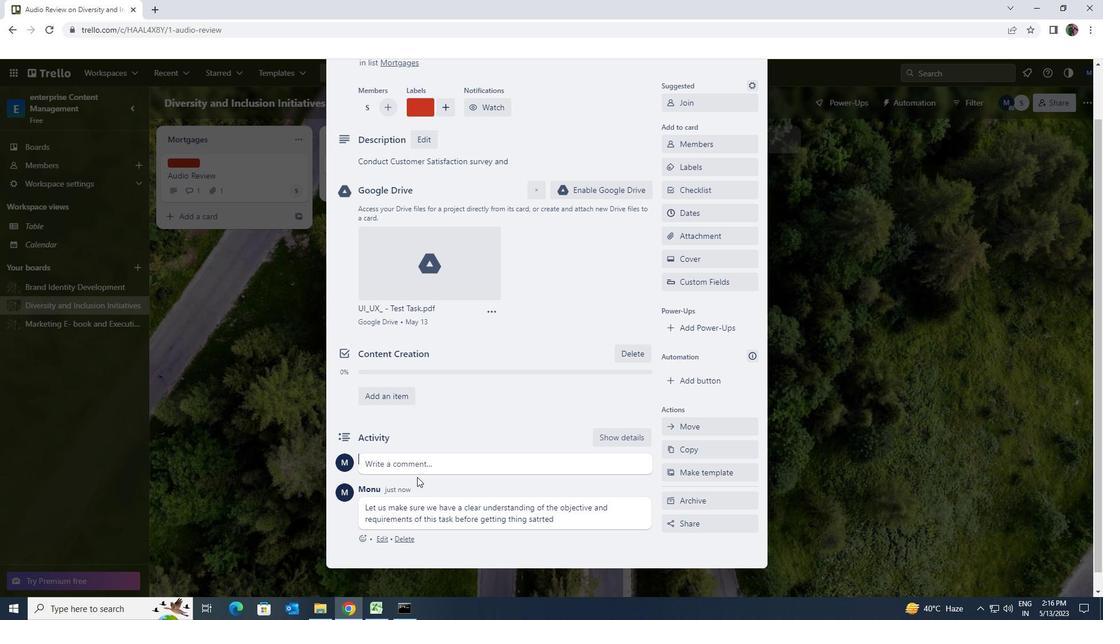 
Action: Mouse scrolled (441, 450) with delta (0, 0)
Screenshot: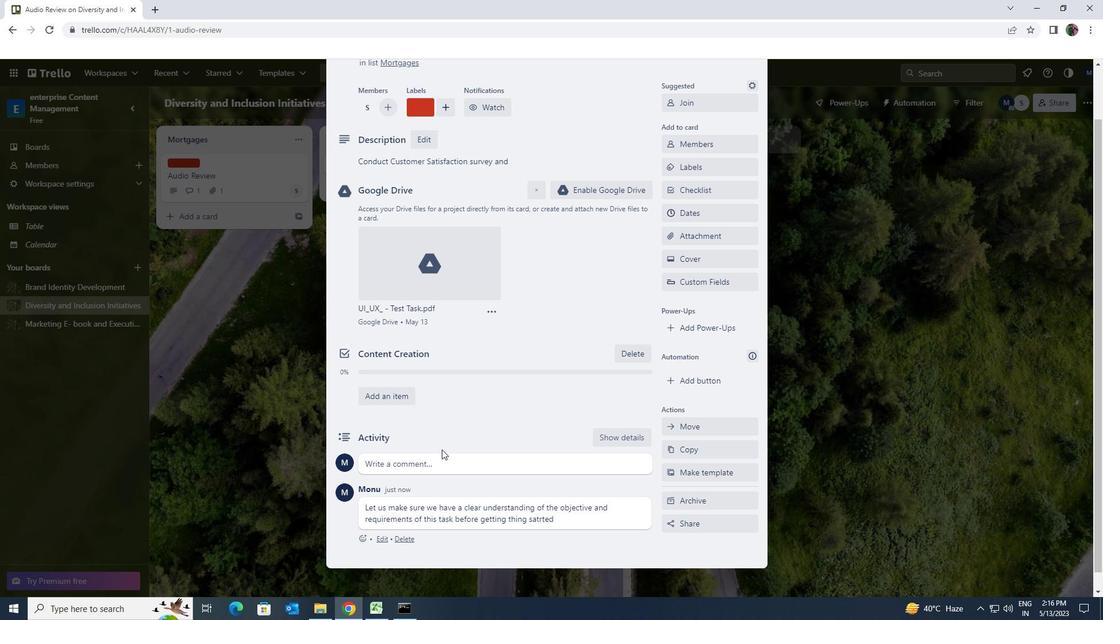 
Action: Mouse scrolled (441, 450) with delta (0, 0)
Screenshot: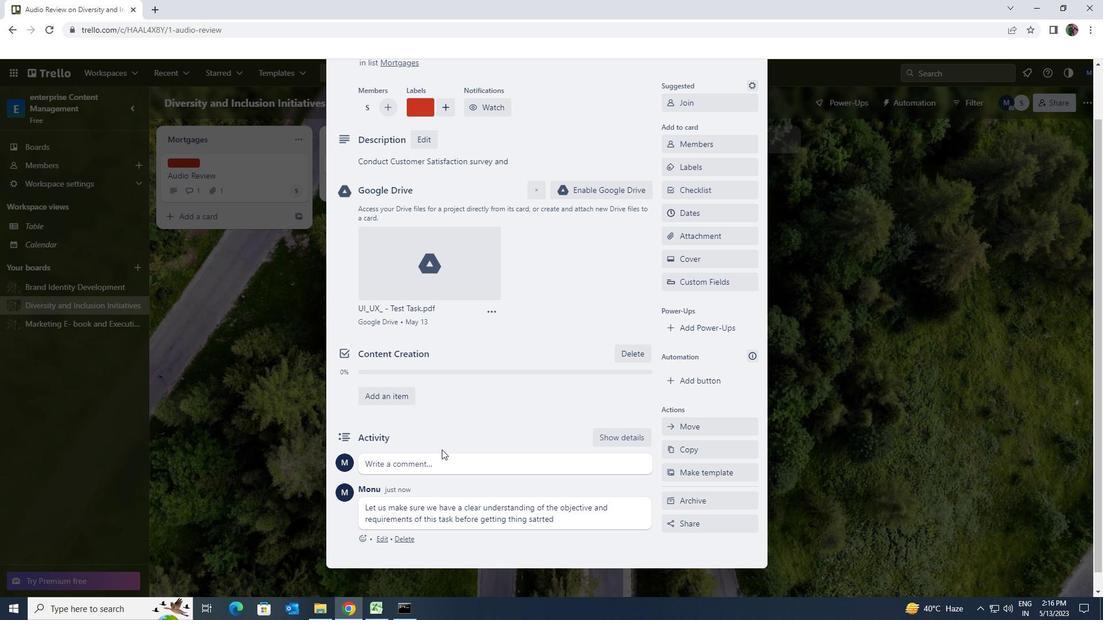 
Action: Mouse scrolled (441, 450) with delta (0, 0)
Screenshot: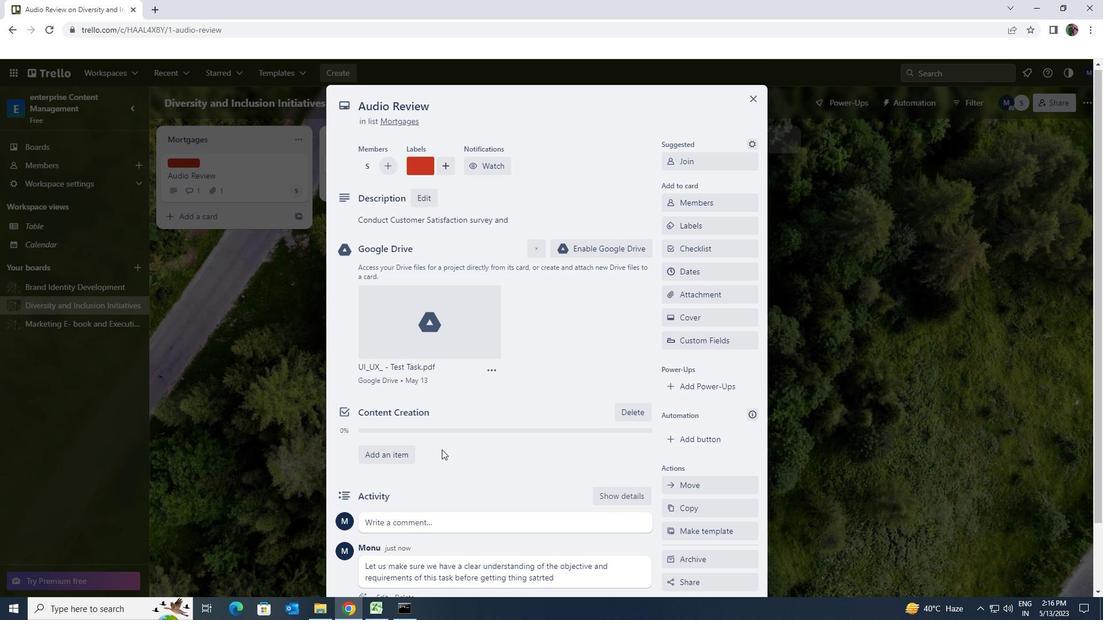 
Action: Mouse scrolled (441, 450) with delta (0, 0)
Screenshot: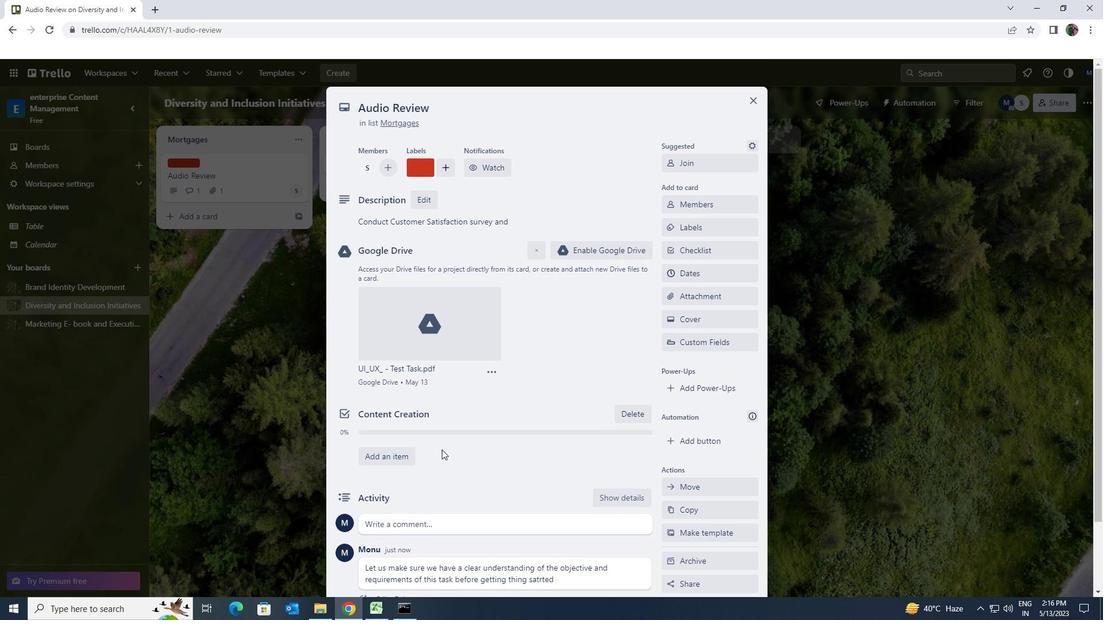
Action: Mouse moved to (668, 271)
Screenshot: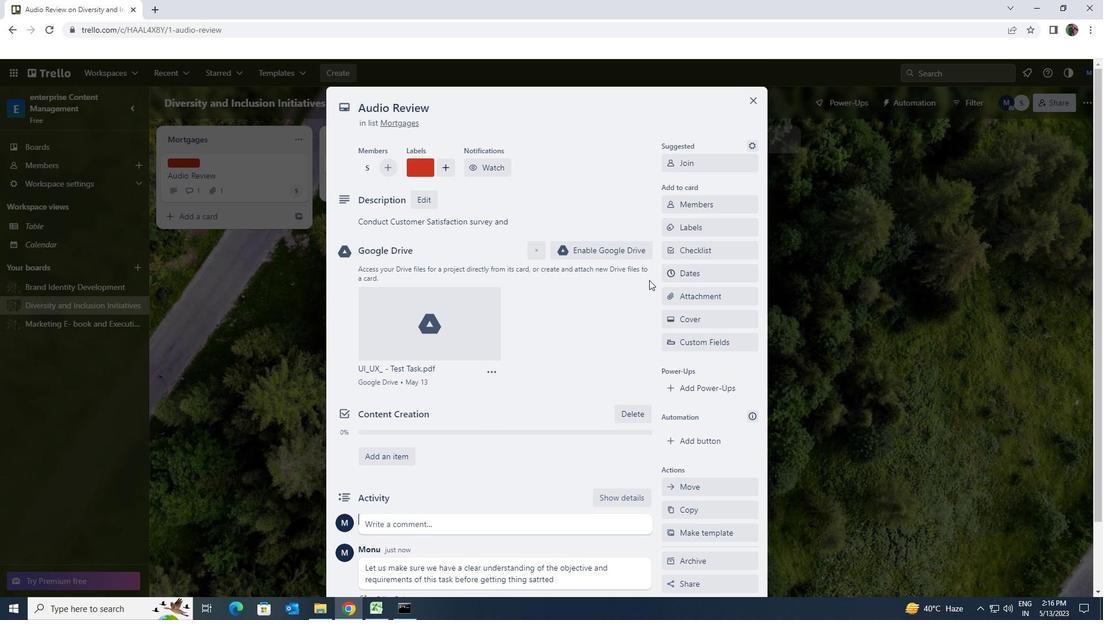 
Action: Mouse pressed left at (668, 271)
Screenshot: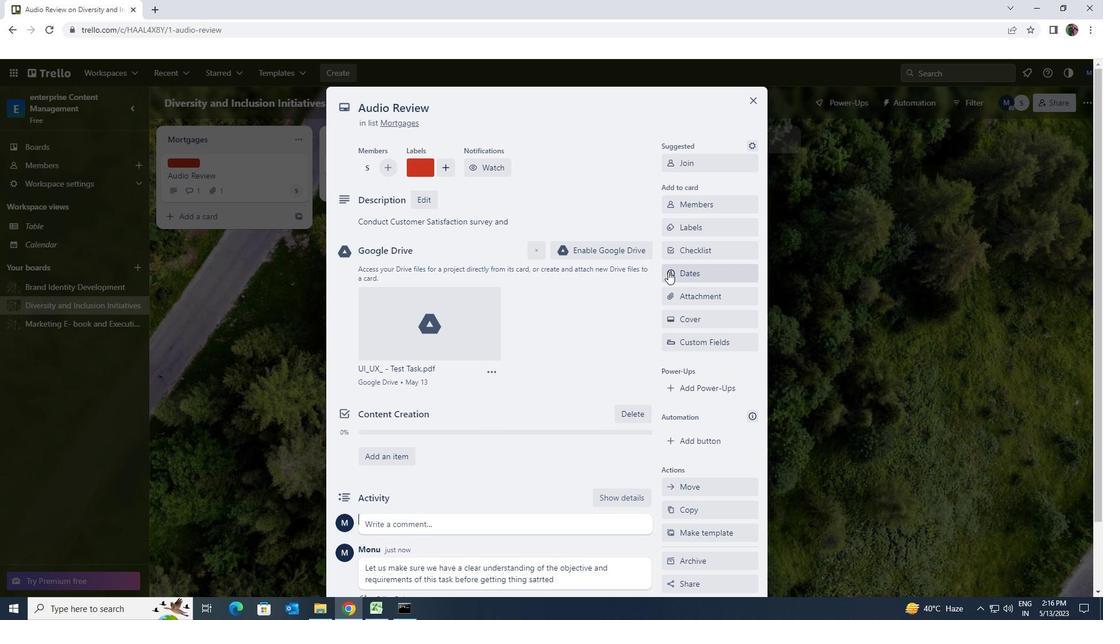 
Action: Mouse moved to (671, 313)
Screenshot: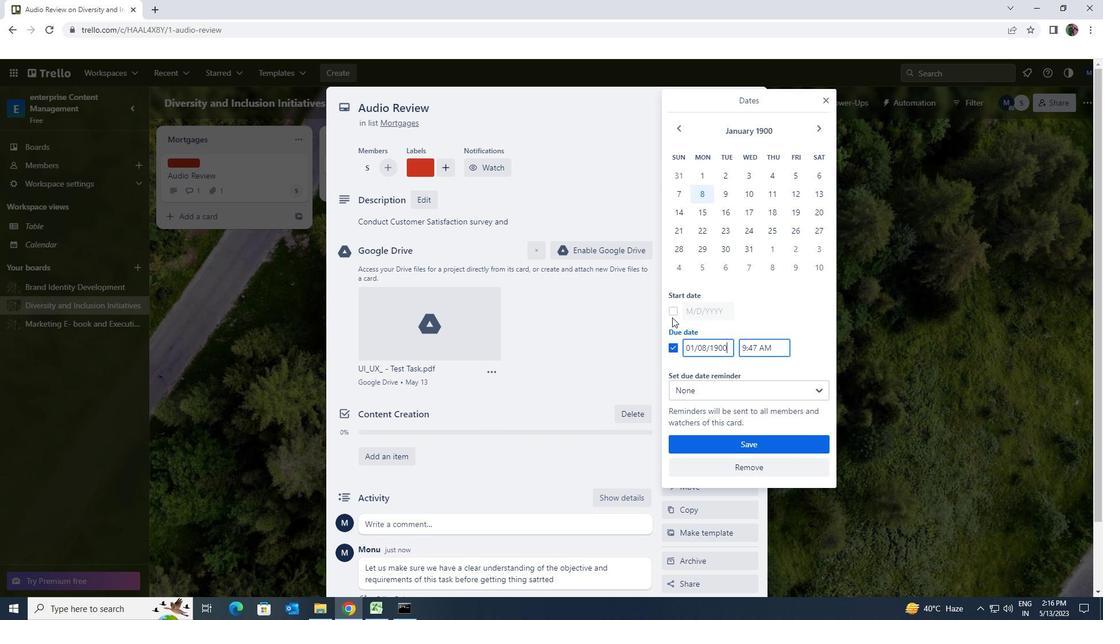 
Action: Mouse pressed left at (671, 313)
Screenshot: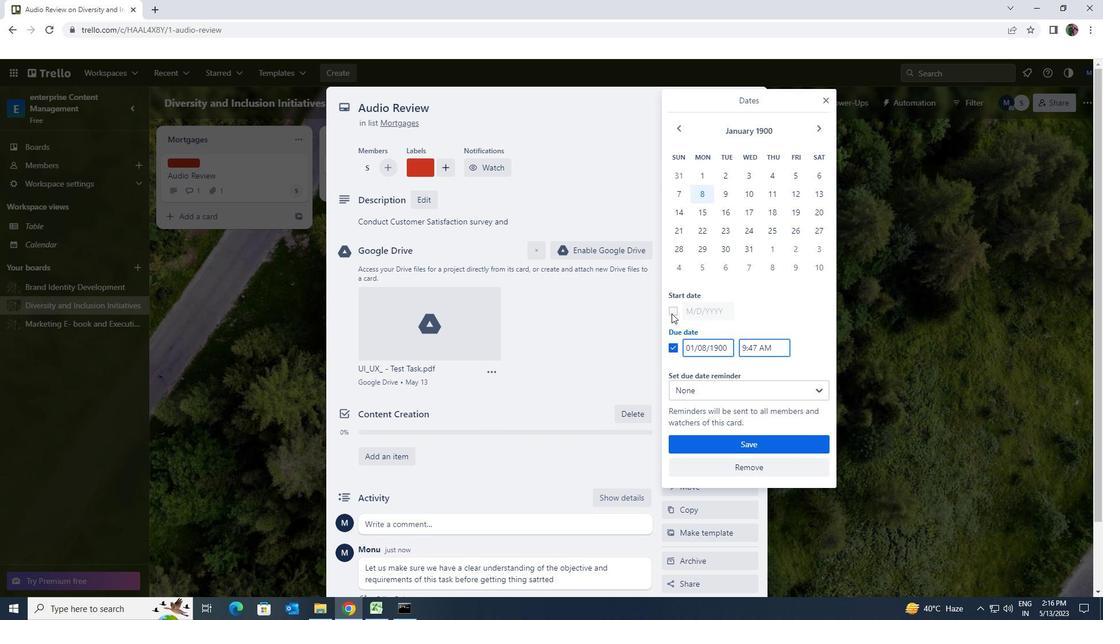 
Action: Mouse moved to (729, 312)
Screenshot: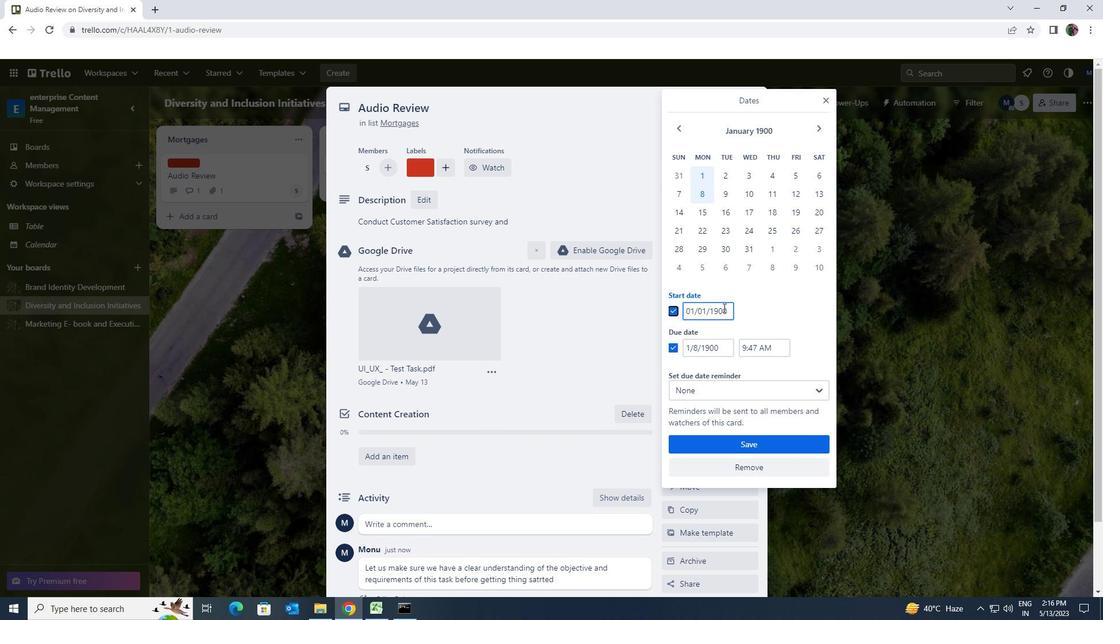 
Action: Mouse pressed left at (729, 312)
Screenshot: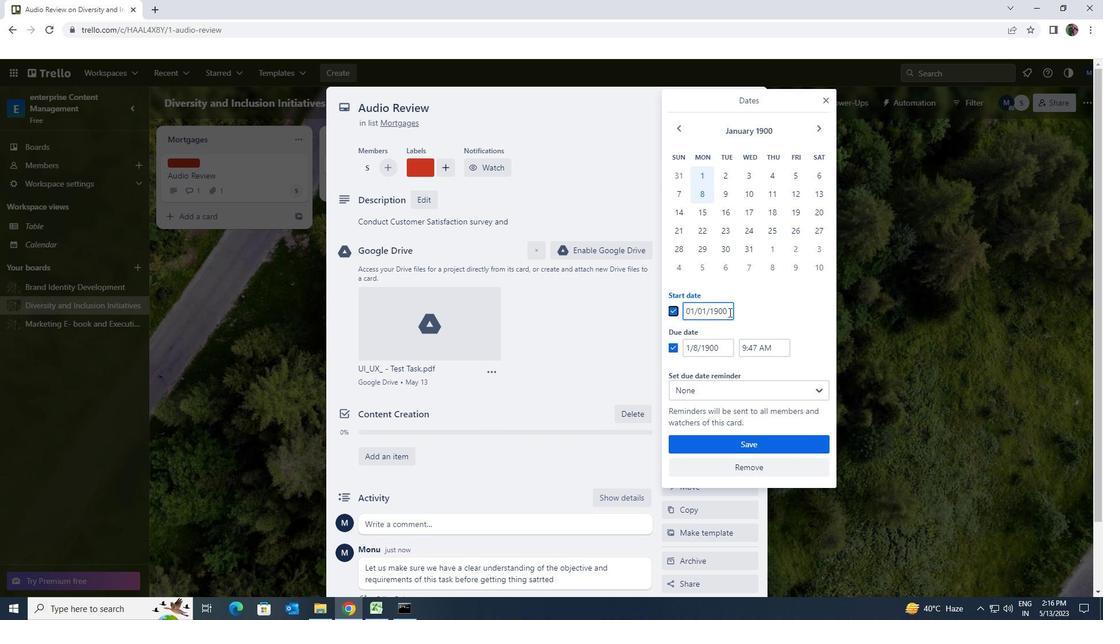 
Action: Mouse moved to (682, 318)
Screenshot: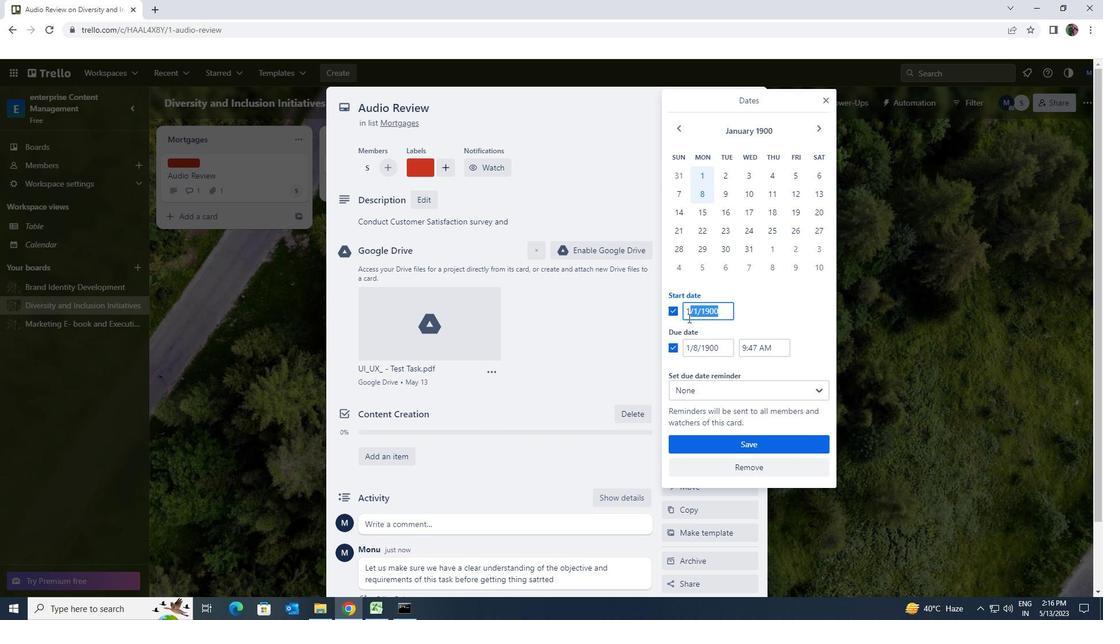 
Action: Key pressed 1/2/1900
Screenshot: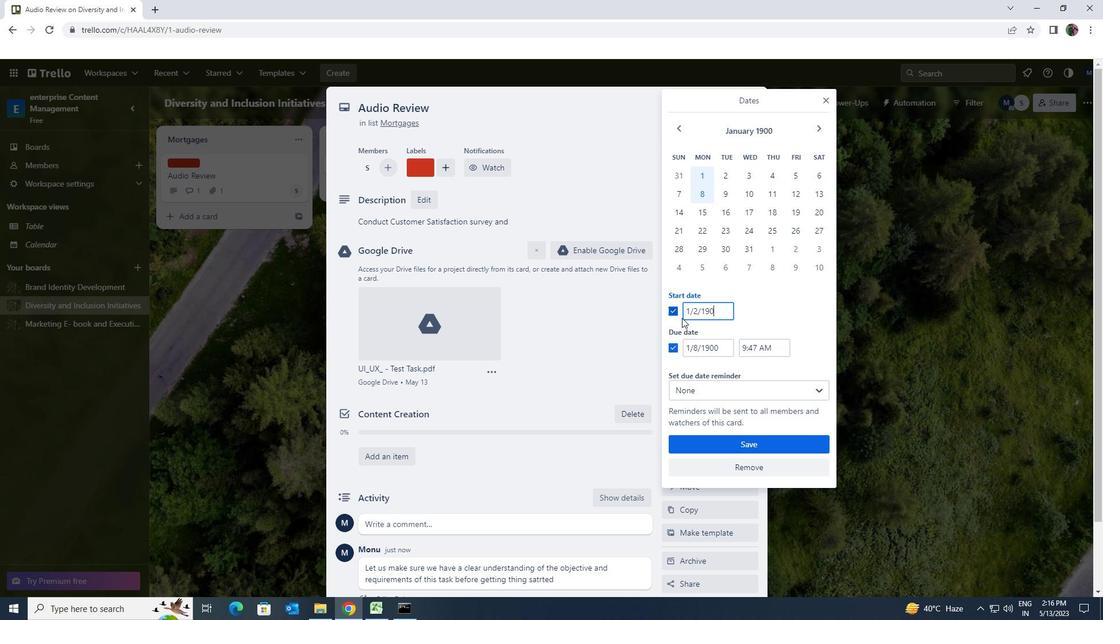 
Action: Mouse moved to (728, 348)
Screenshot: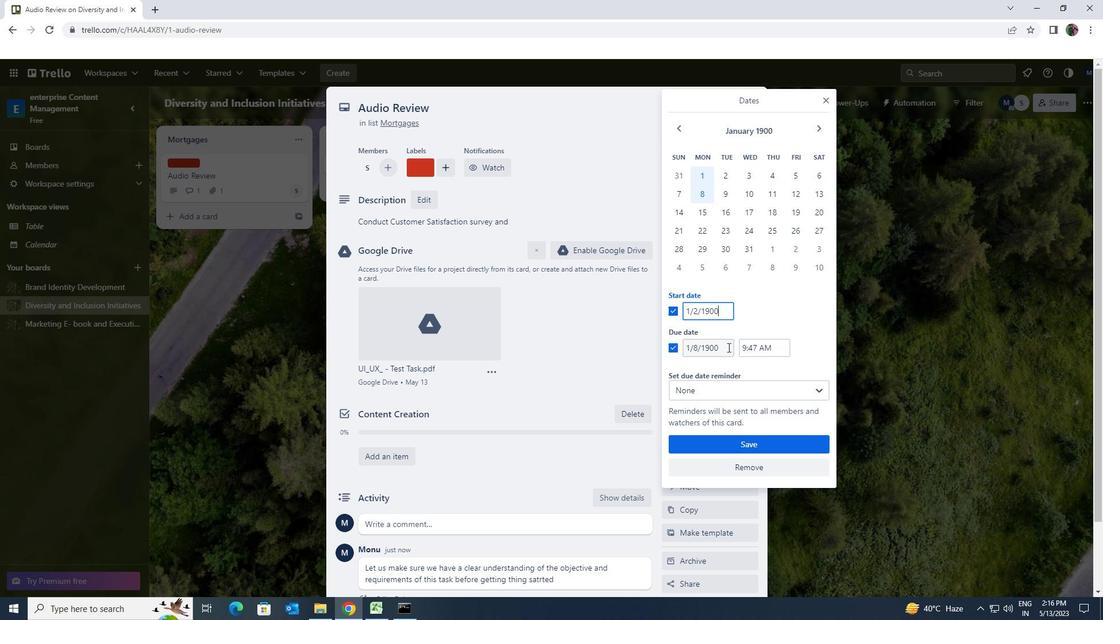 
Action: Mouse pressed left at (728, 348)
Screenshot: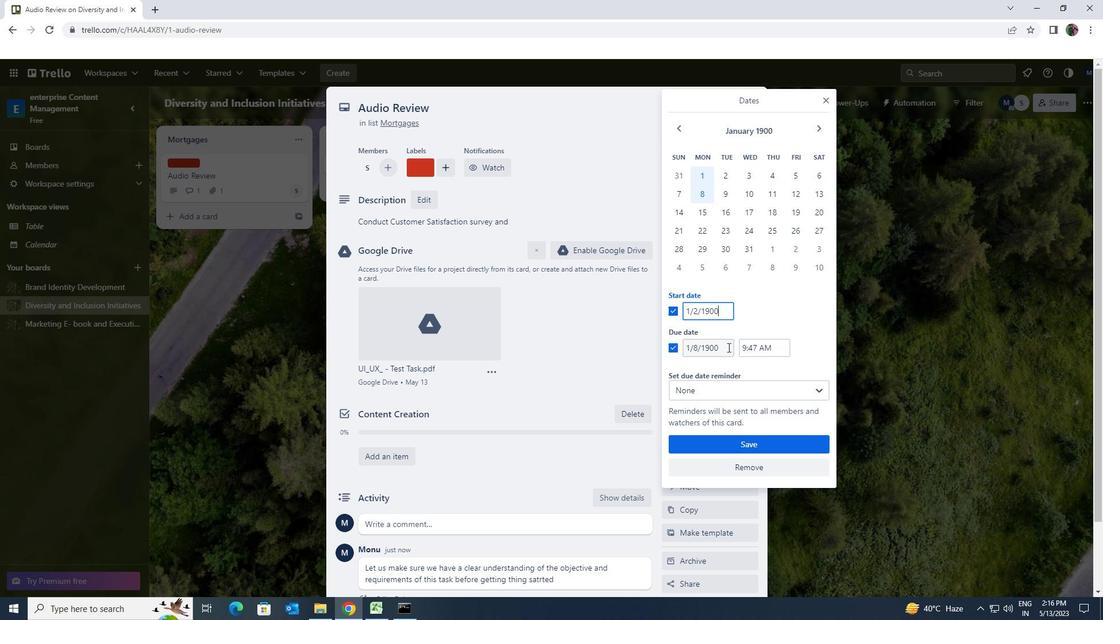 
Action: Mouse moved to (685, 351)
Screenshot: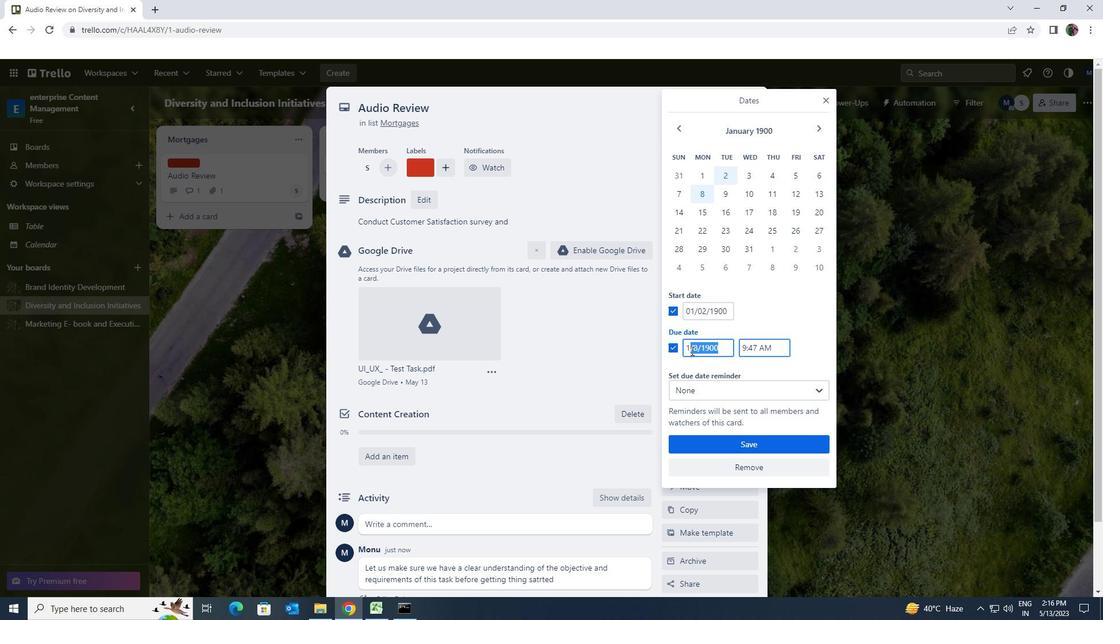 
Action: Key pressed 1/9/1900
Screenshot: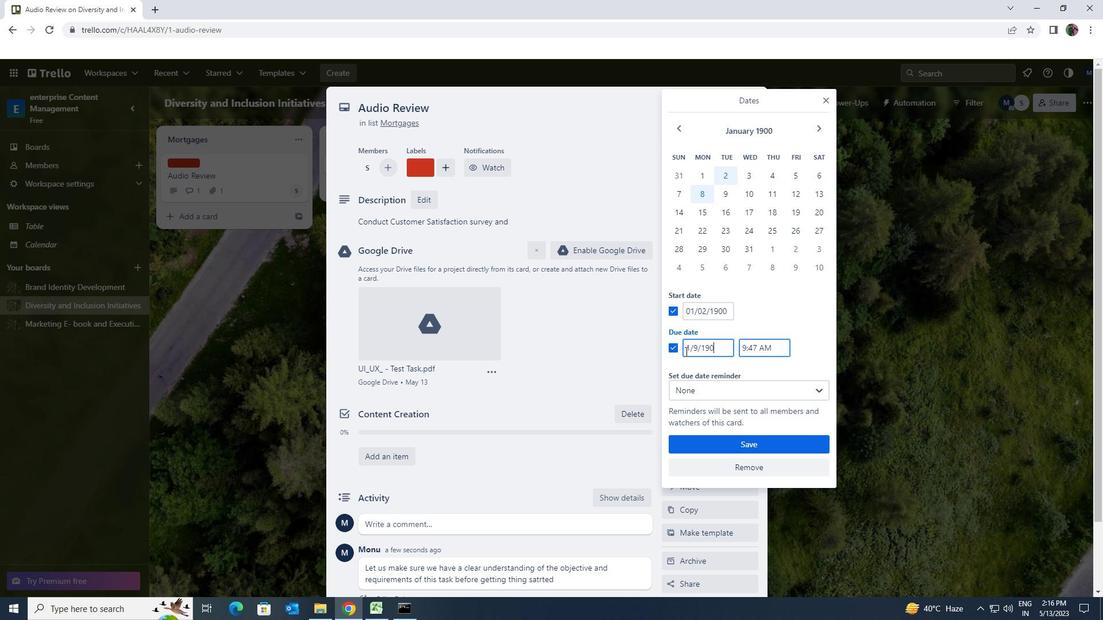 
Action: Mouse moved to (729, 439)
Screenshot: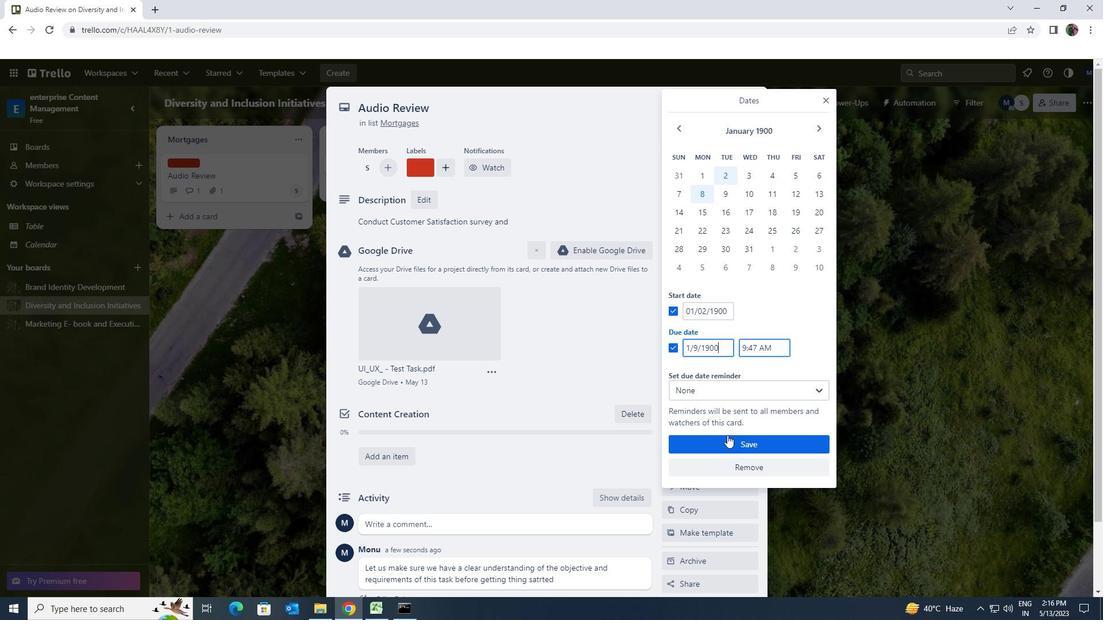 
Action: Mouse pressed left at (729, 439)
Screenshot: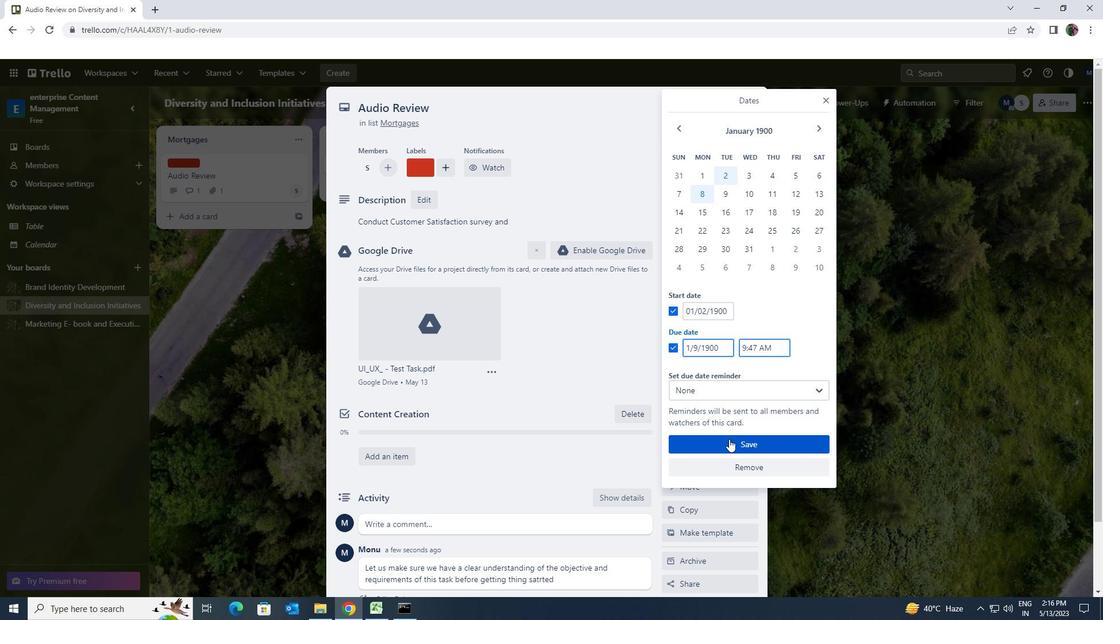 
